 Task: Find a place to stay in Shahpur, India from 12th to 16th August for 8 guests, with a budget of ₹10,000 to ₹16,000, and amenities including WiFi, TV, Gym, and Breakfast.
Action: Mouse moved to (470, 93)
Screenshot: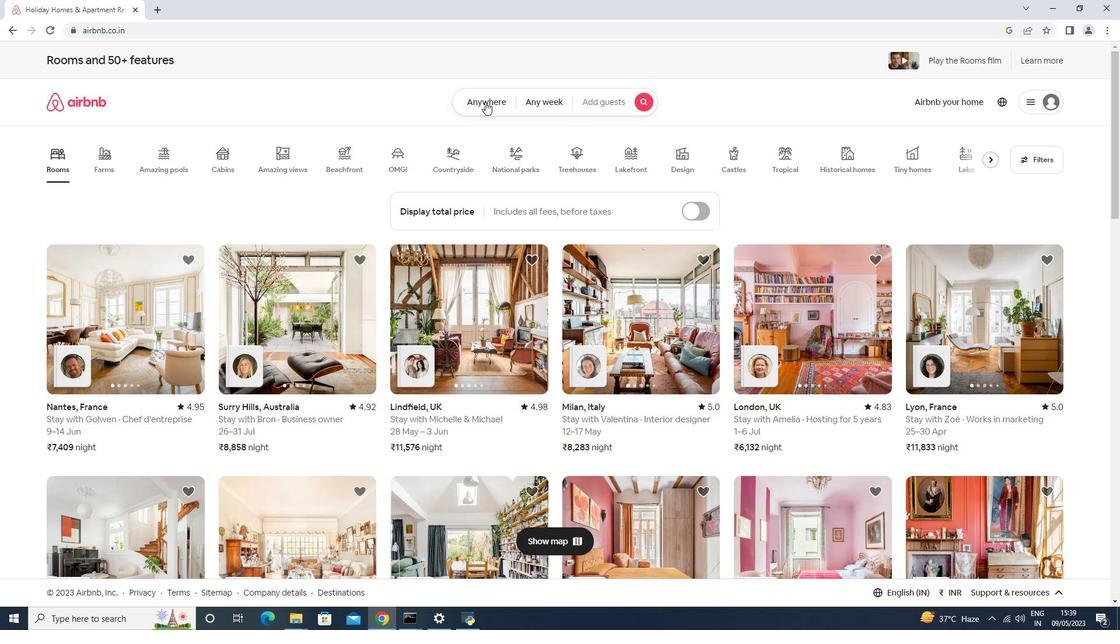 
Action: Mouse pressed left at (470, 93)
Screenshot: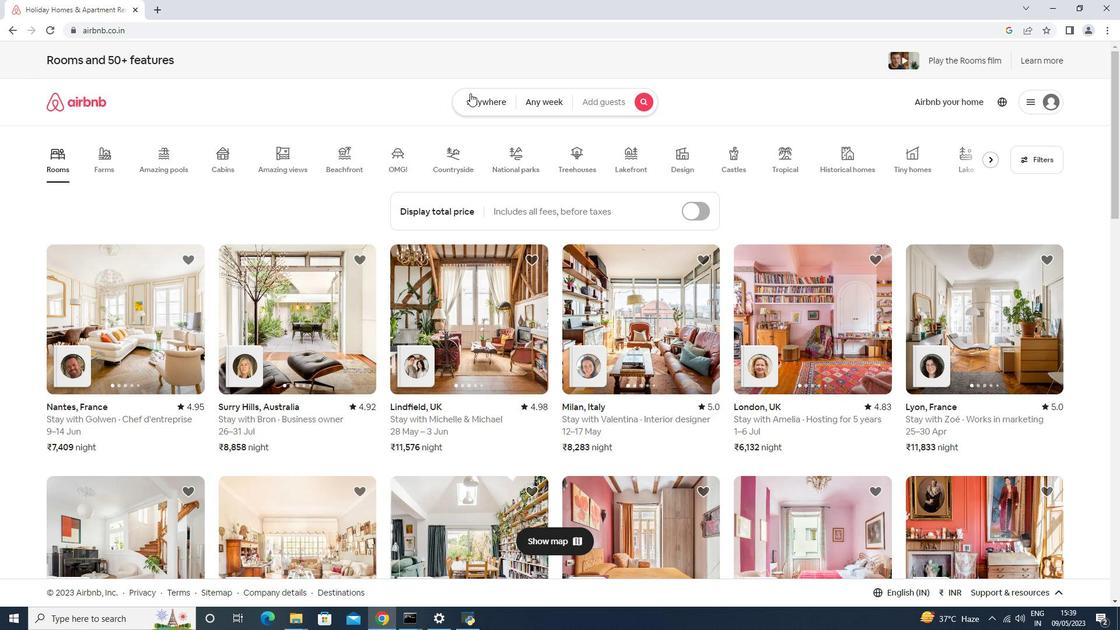
Action: Mouse moved to (454, 140)
Screenshot: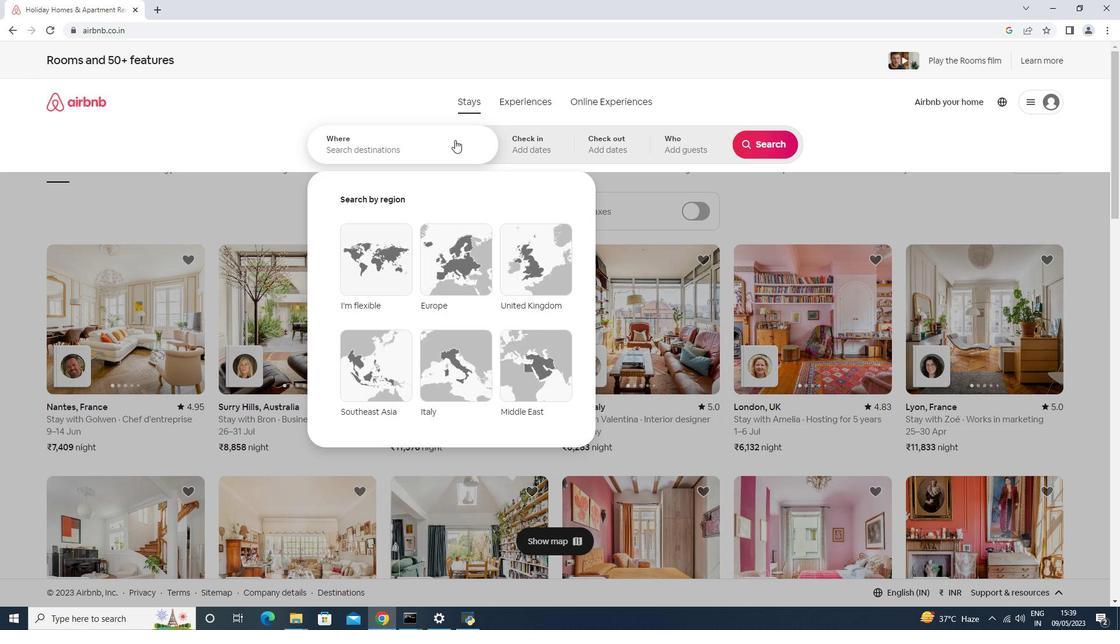 
Action: Mouse pressed left at (454, 140)
Screenshot: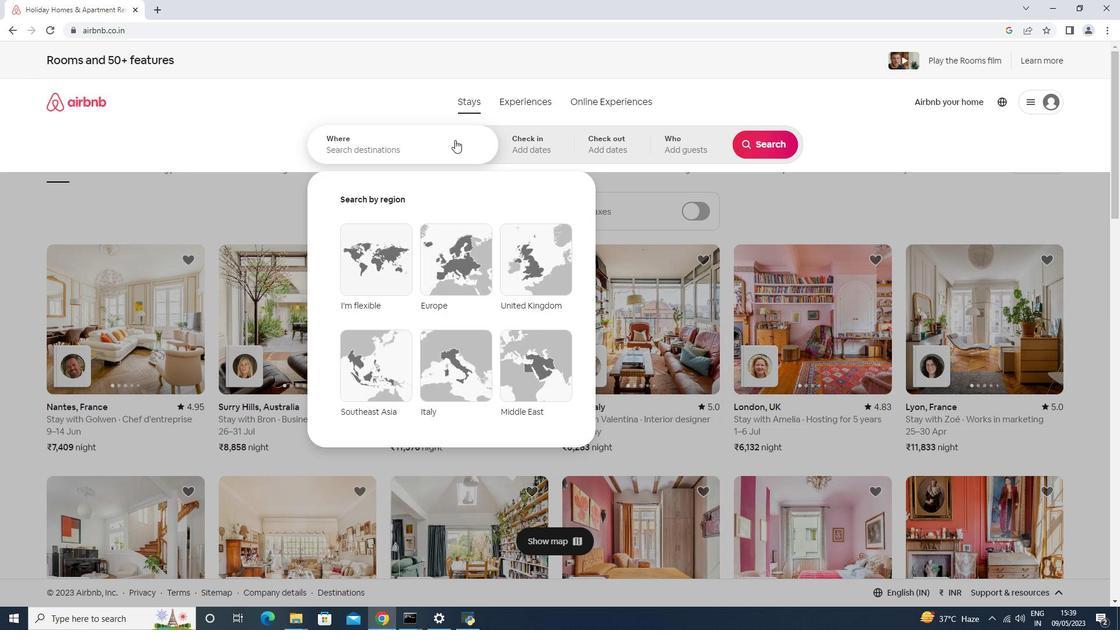 
Action: Mouse moved to (454, 140)
Screenshot: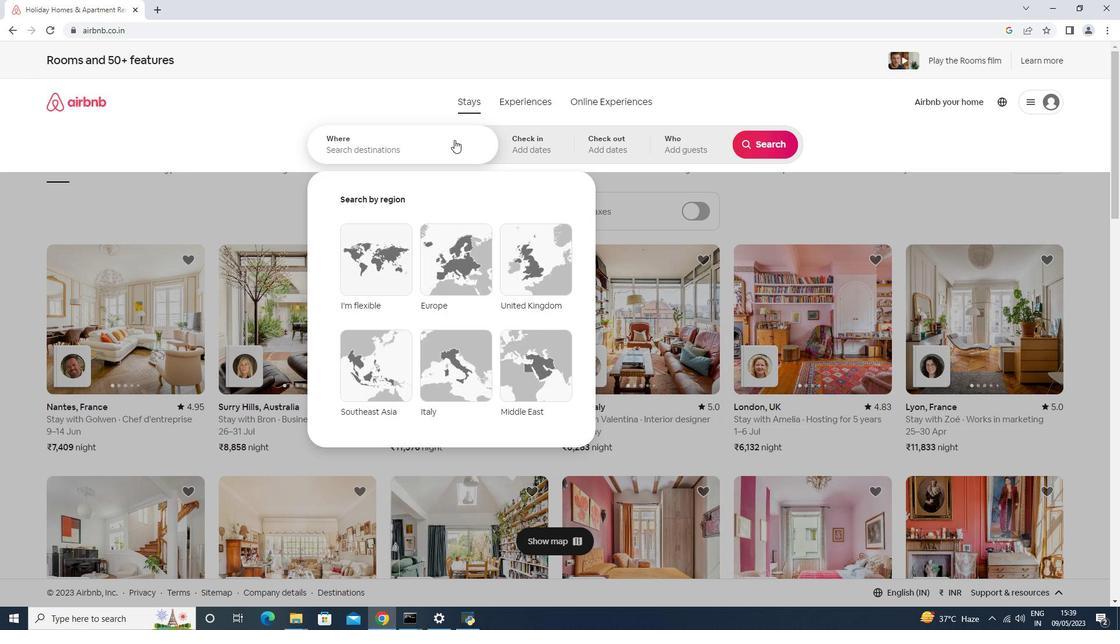 
Action: Key pressed <Key.shift>Shahpur,<Key.space><Key.shift>India<Key.enter>
Screenshot: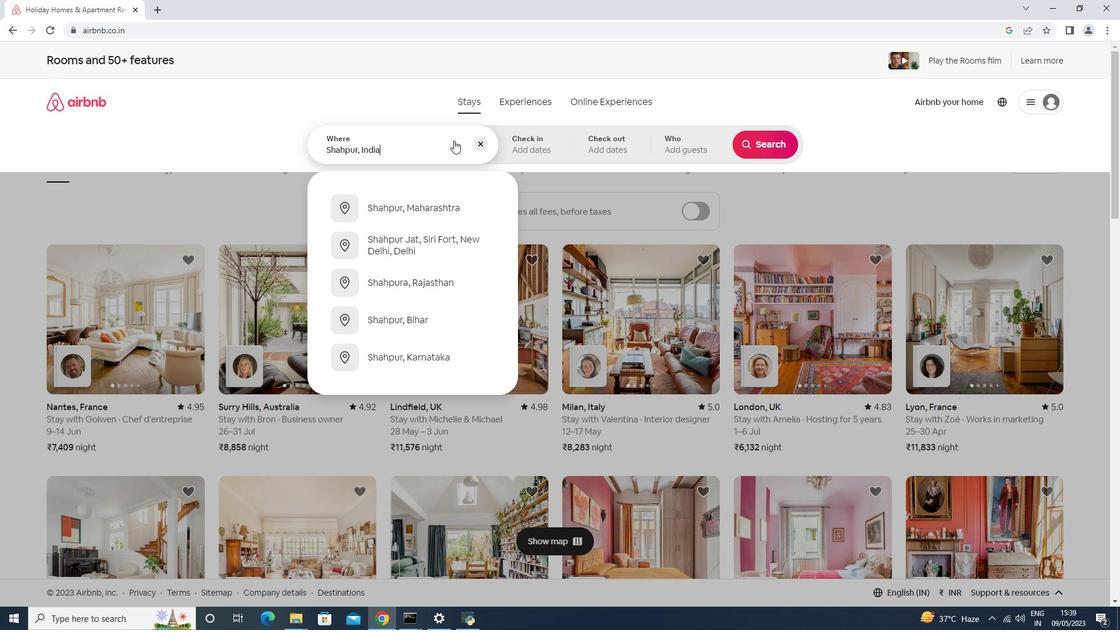
Action: Mouse moved to (770, 241)
Screenshot: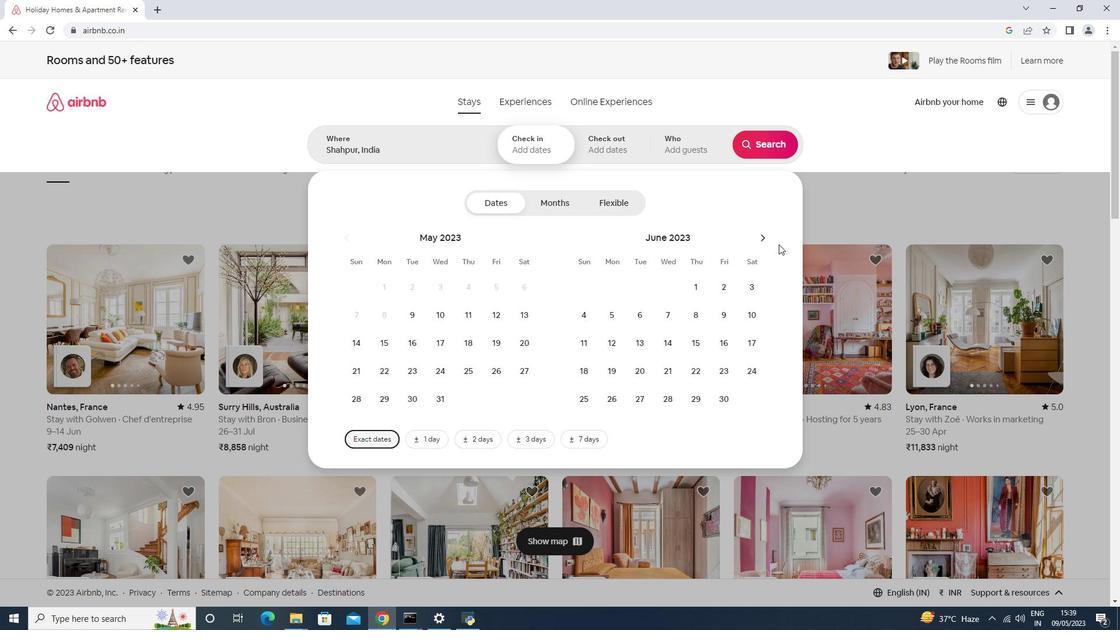 
Action: Mouse pressed left at (770, 241)
Screenshot: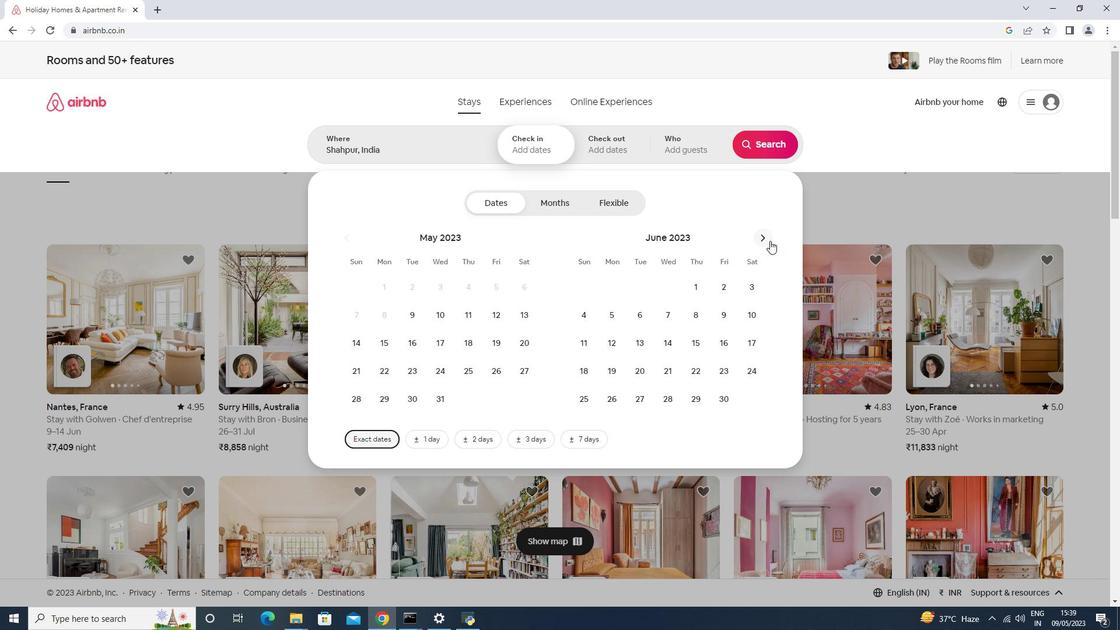 
Action: Mouse pressed left at (770, 241)
Screenshot: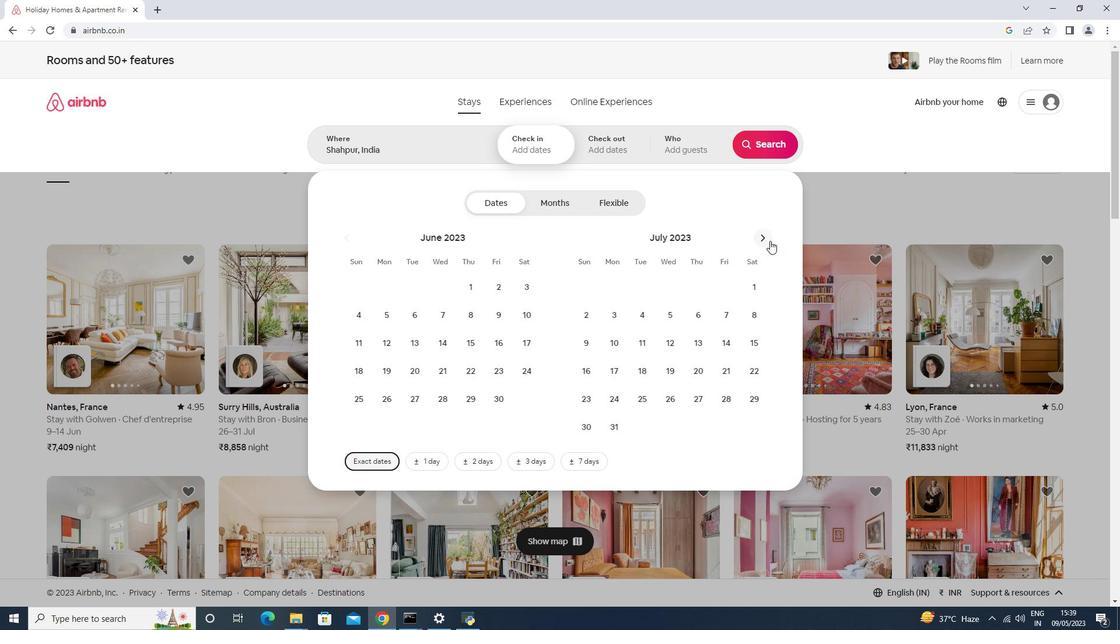 
Action: Mouse moved to (748, 312)
Screenshot: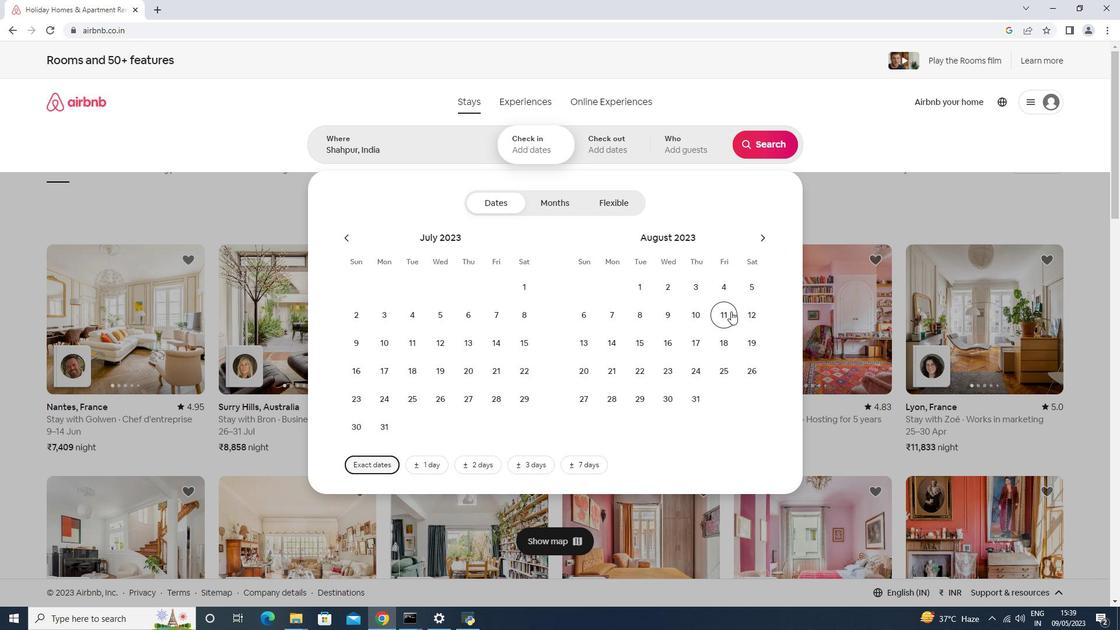 
Action: Mouse pressed left at (748, 312)
Screenshot: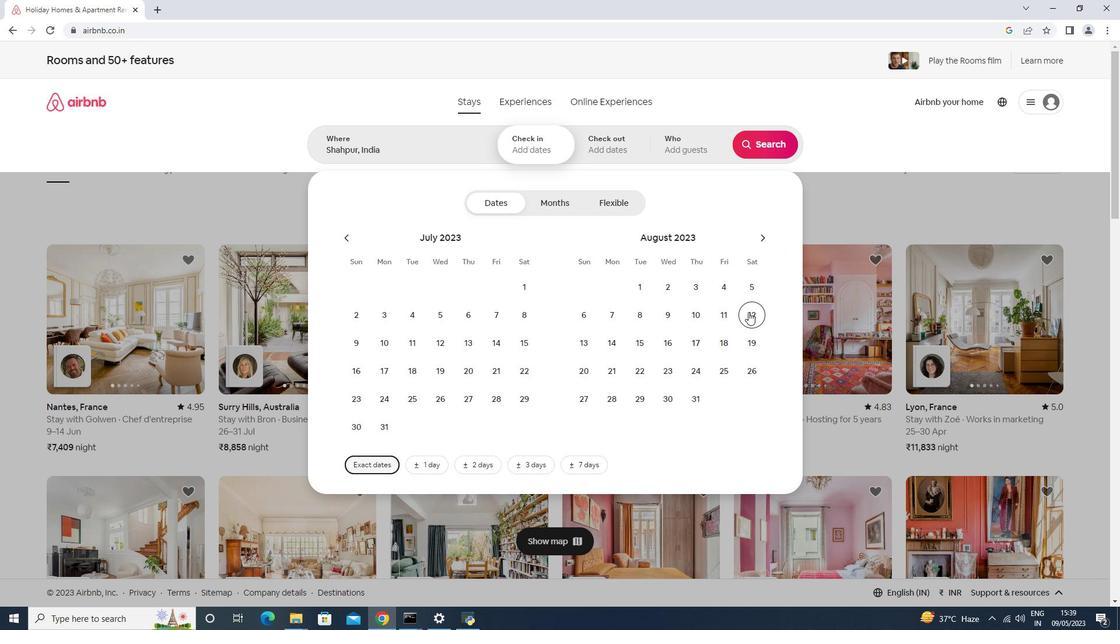 
Action: Mouse moved to (651, 354)
Screenshot: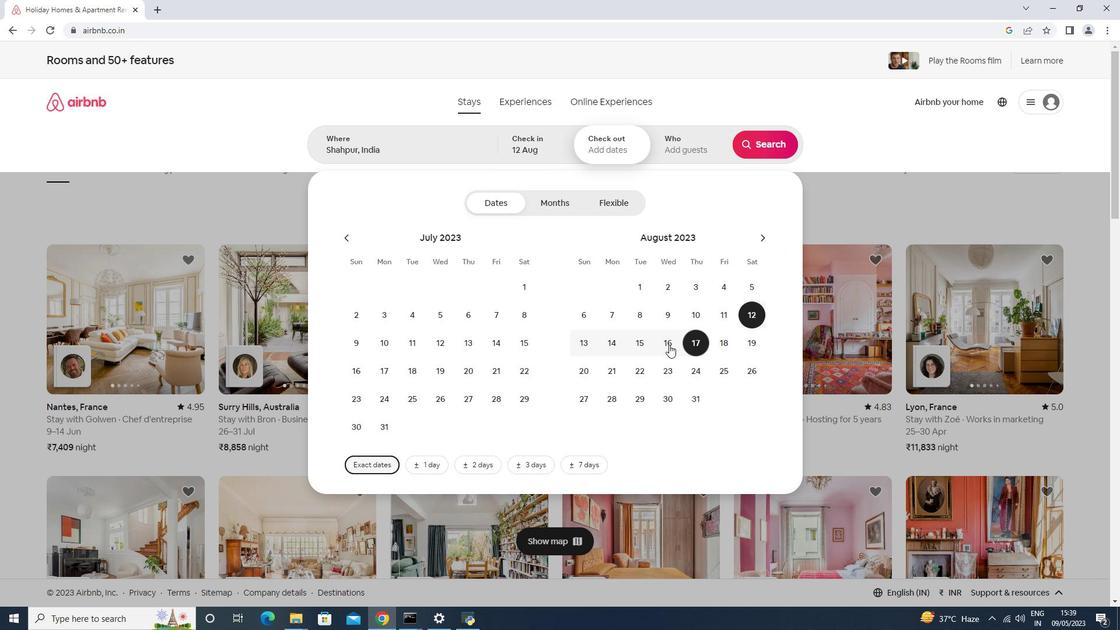 
Action: Mouse pressed left at (651, 354)
Screenshot: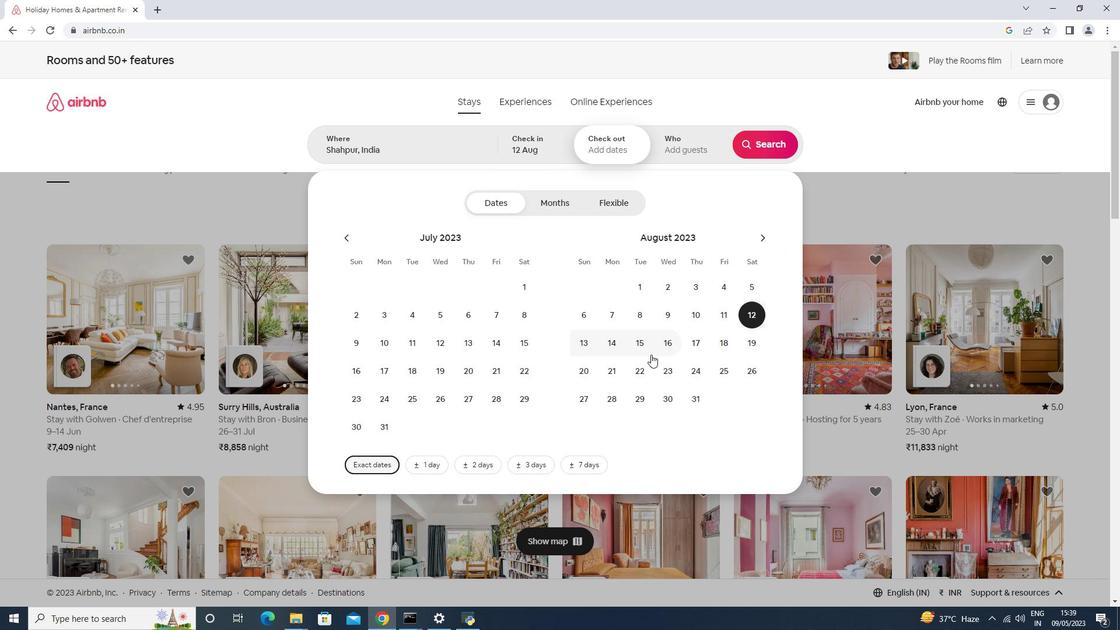 
Action: Mouse moved to (667, 349)
Screenshot: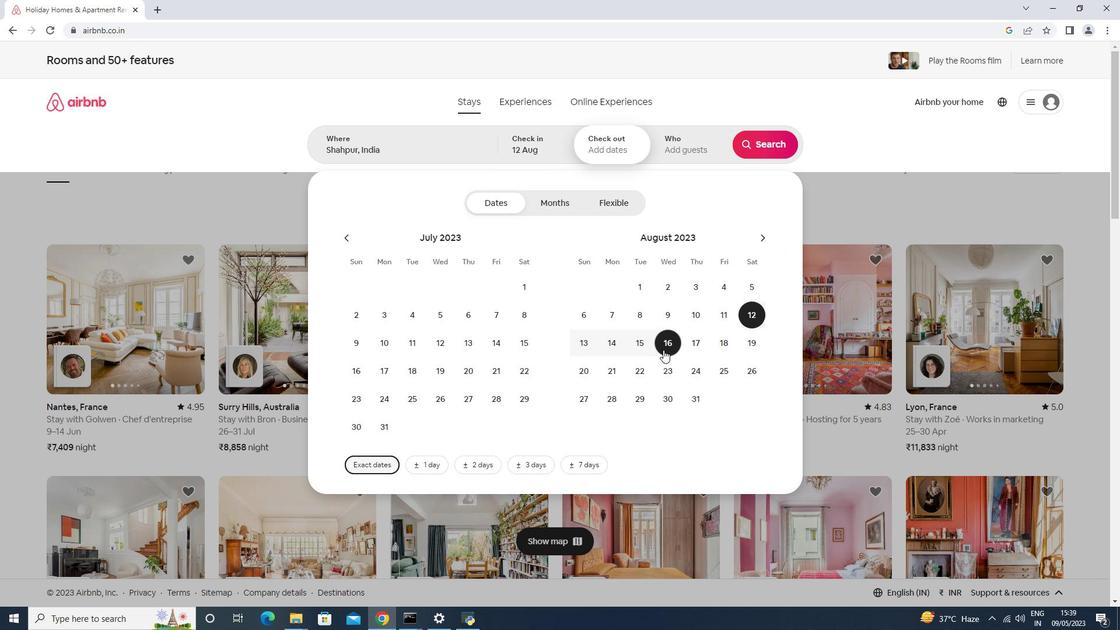 
Action: Mouse pressed left at (667, 349)
Screenshot: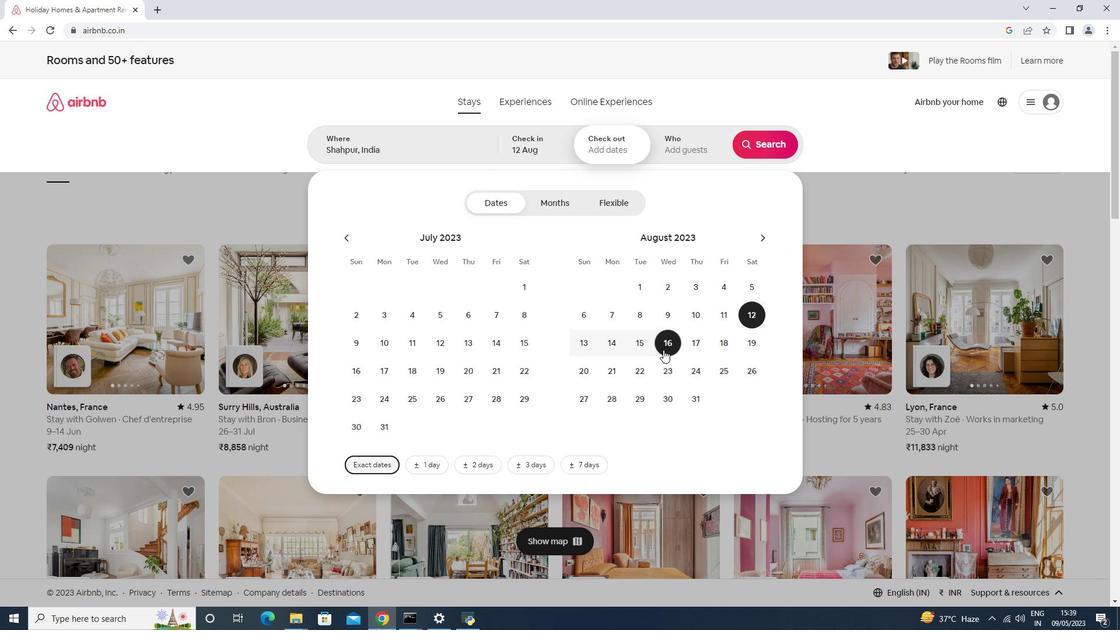
Action: Mouse moved to (688, 154)
Screenshot: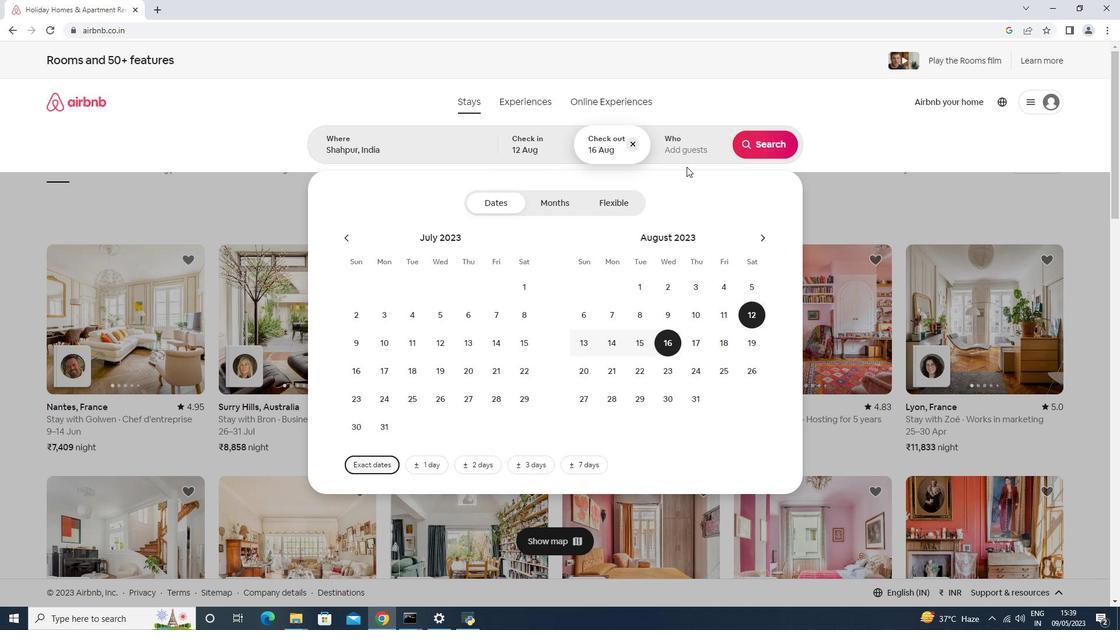 
Action: Mouse pressed left at (687, 156)
Screenshot: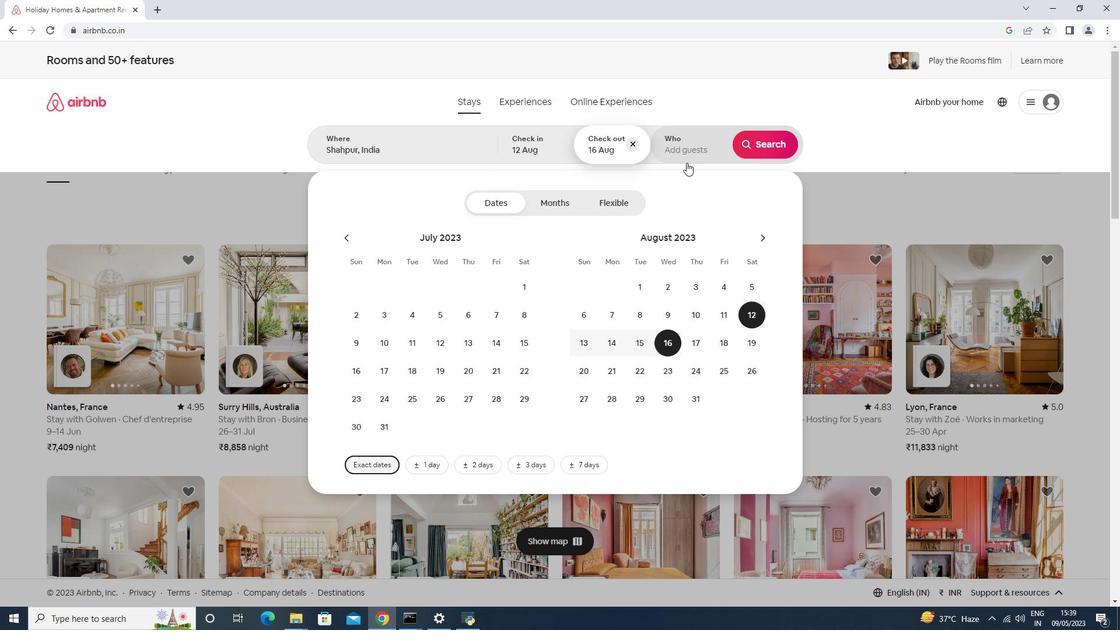 
Action: Mouse moved to (760, 207)
Screenshot: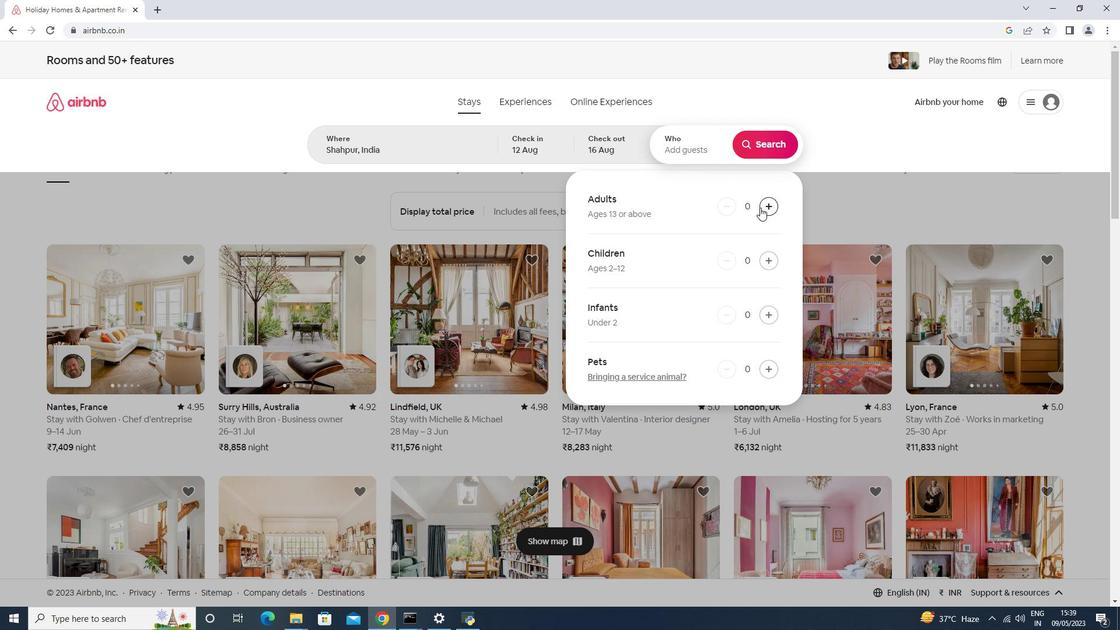 
Action: Mouse pressed left at (760, 207)
Screenshot: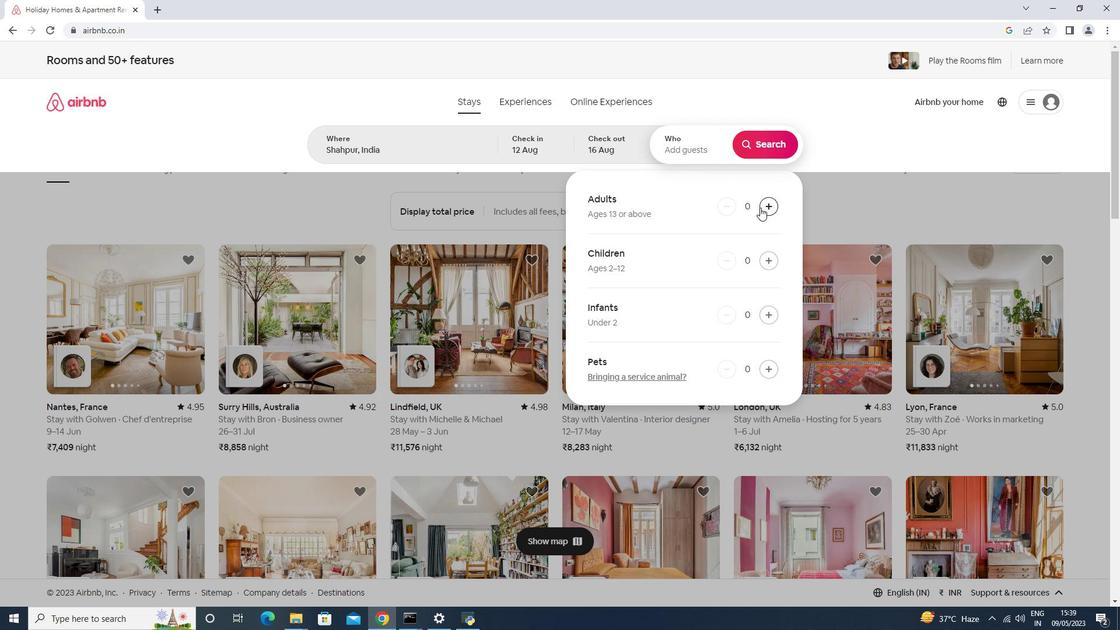 
Action: Mouse pressed left at (760, 207)
Screenshot: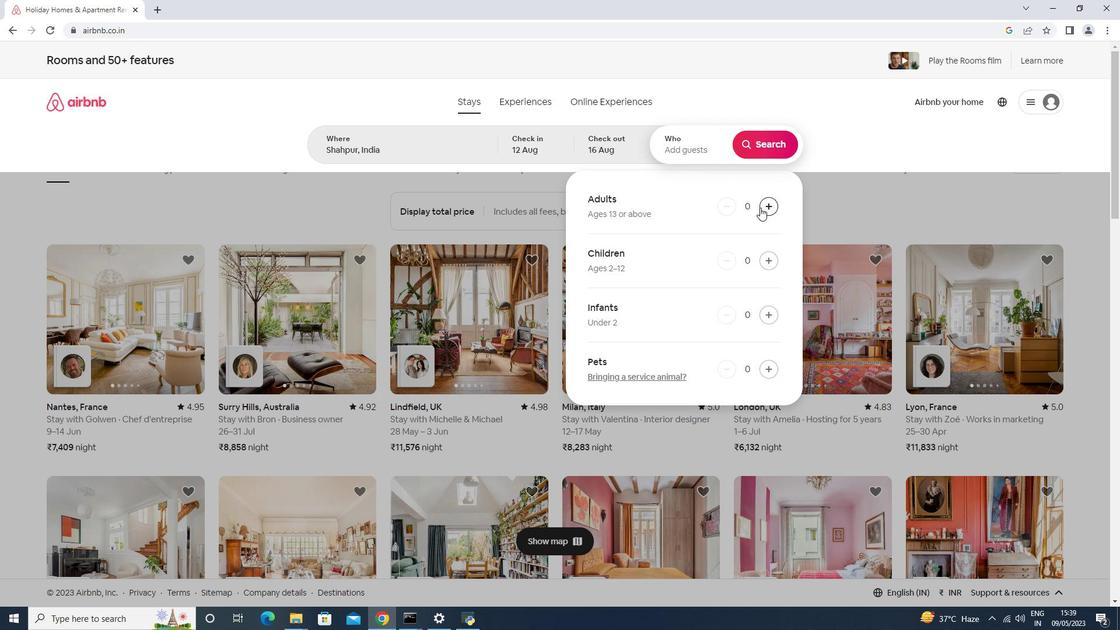 
Action: Mouse pressed left at (760, 207)
Screenshot: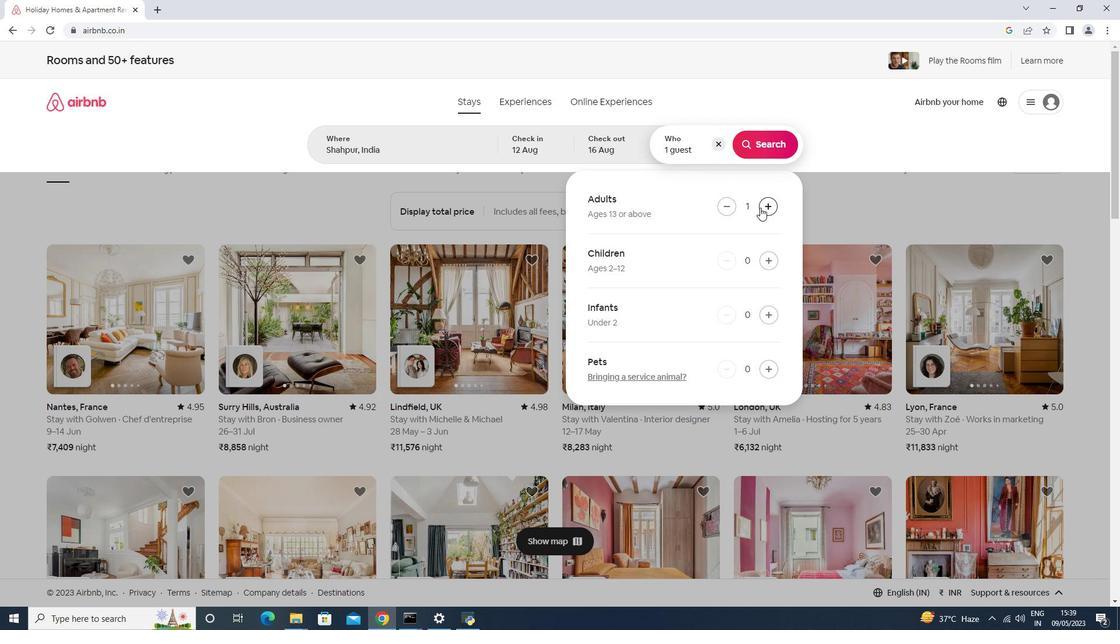 
Action: Mouse pressed left at (760, 207)
Screenshot: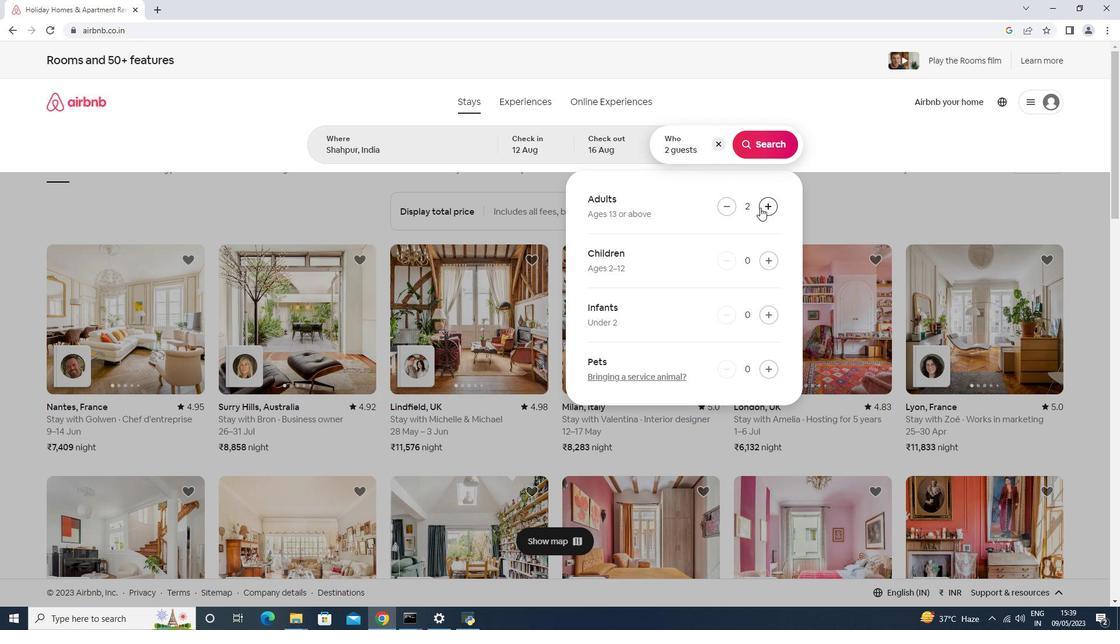 
Action: Mouse pressed left at (760, 207)
Screenshot: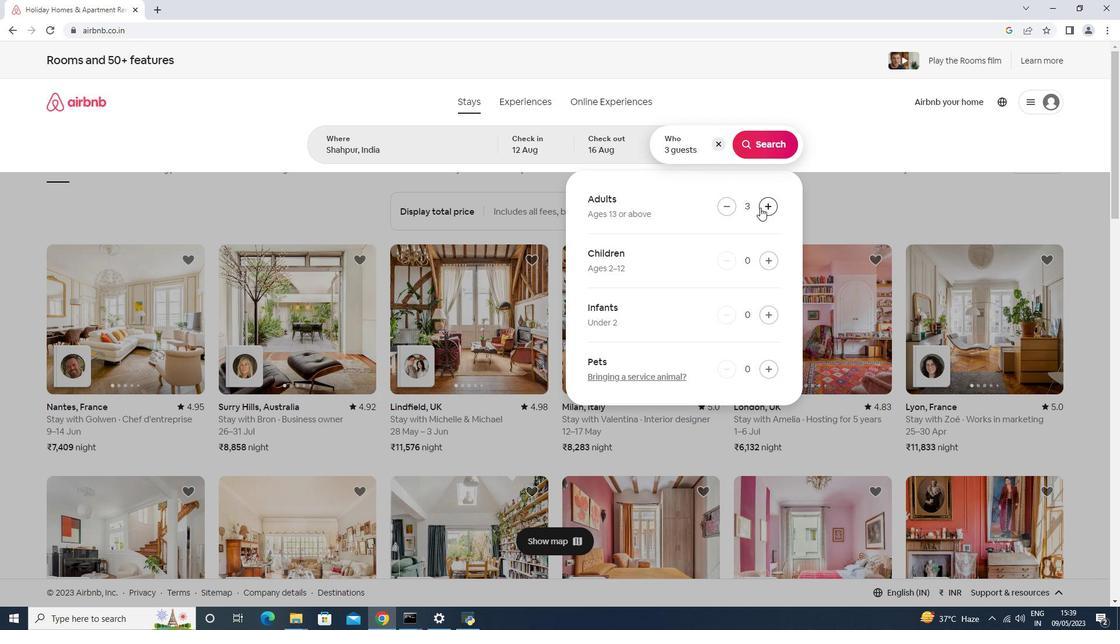 
Action: Mouse pressed left at (760, 207)
Screenshot: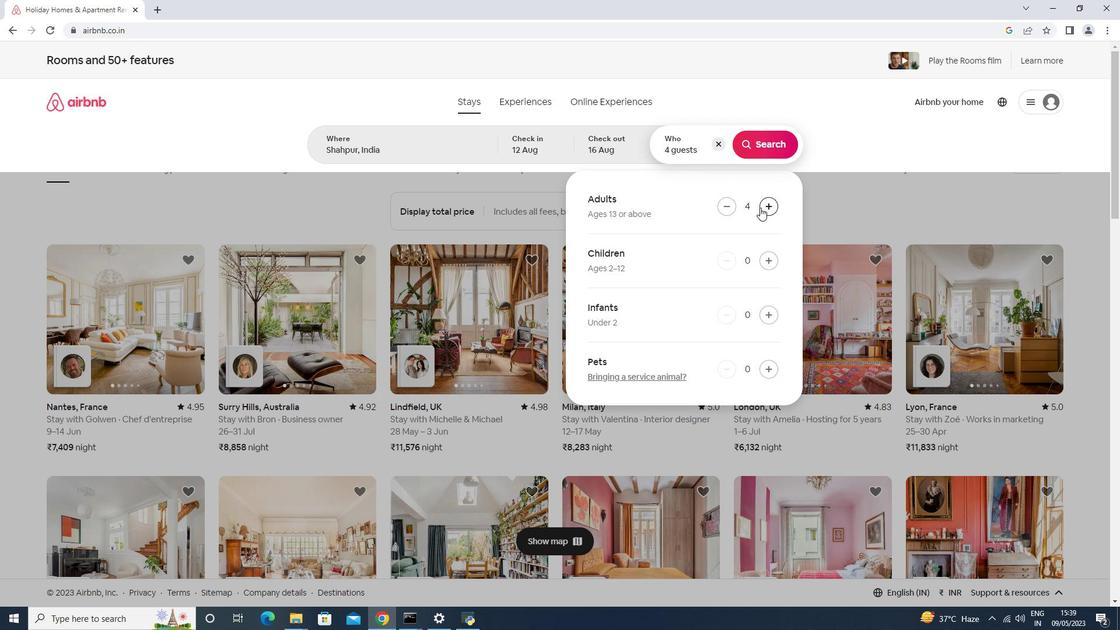 
Action: Mouse pressed left at (760, 207)
Screenshot: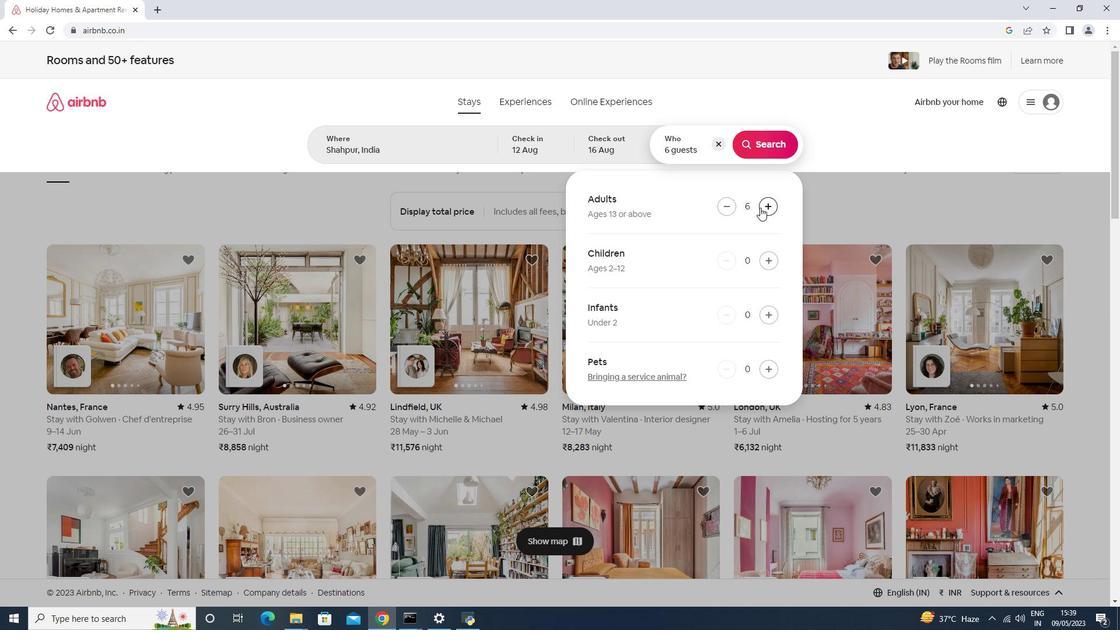 
Action: Mouse pressed left at (760, 207)
Screenshot: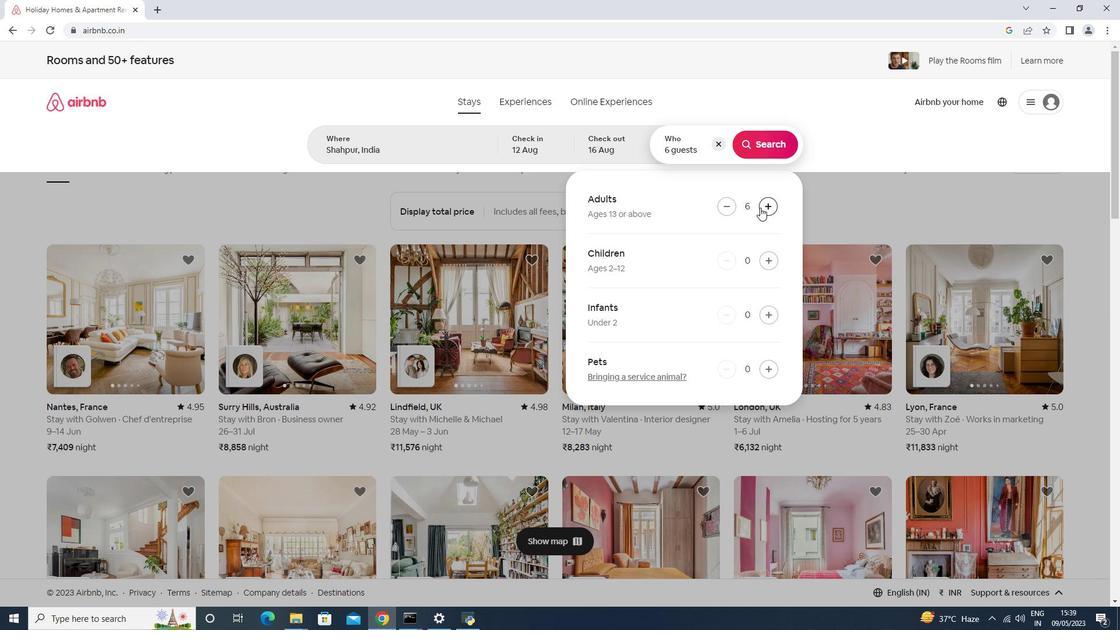 
Action: Mouse moved to (760, 134)
Screenshot: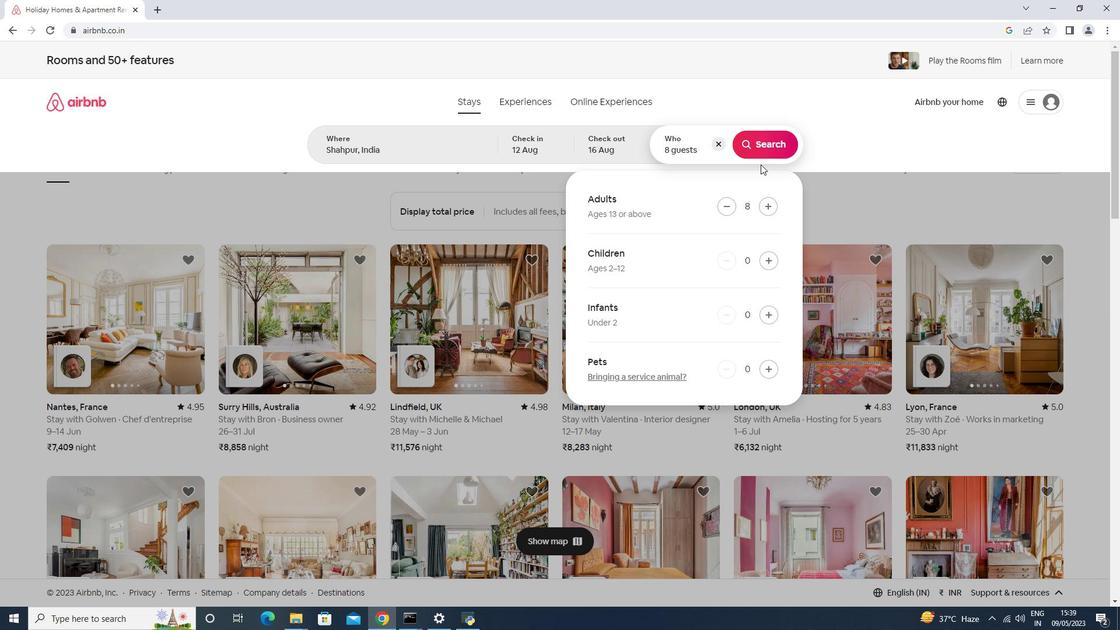 
Action: Mouse pressed left at (760, 134)
Screenshot: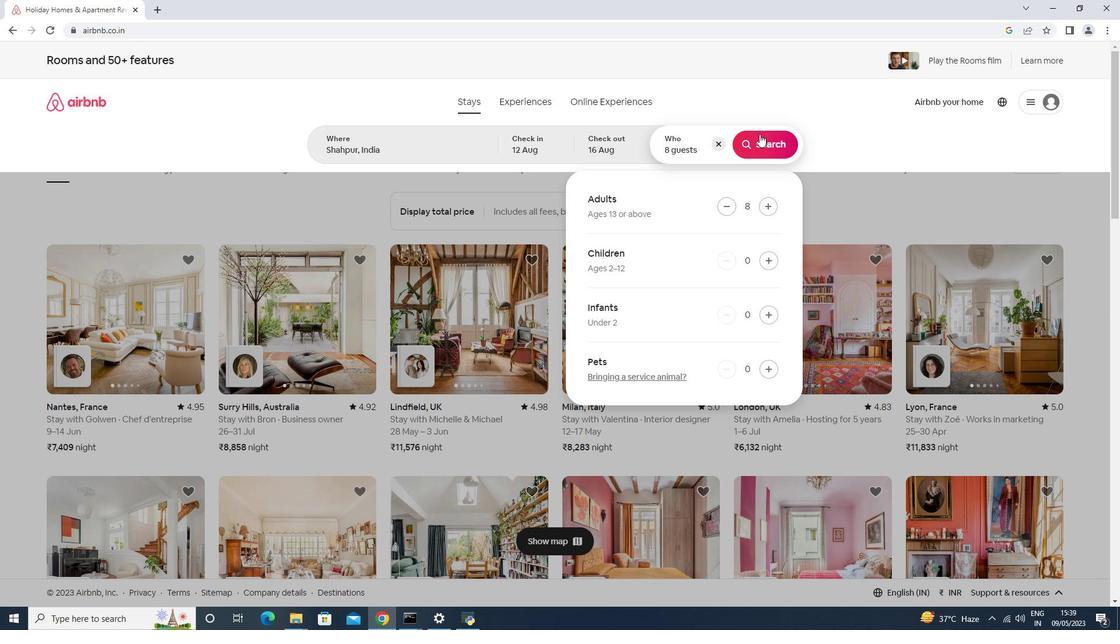 
Action: Mouse moved to (1063, 102)
Screenshot: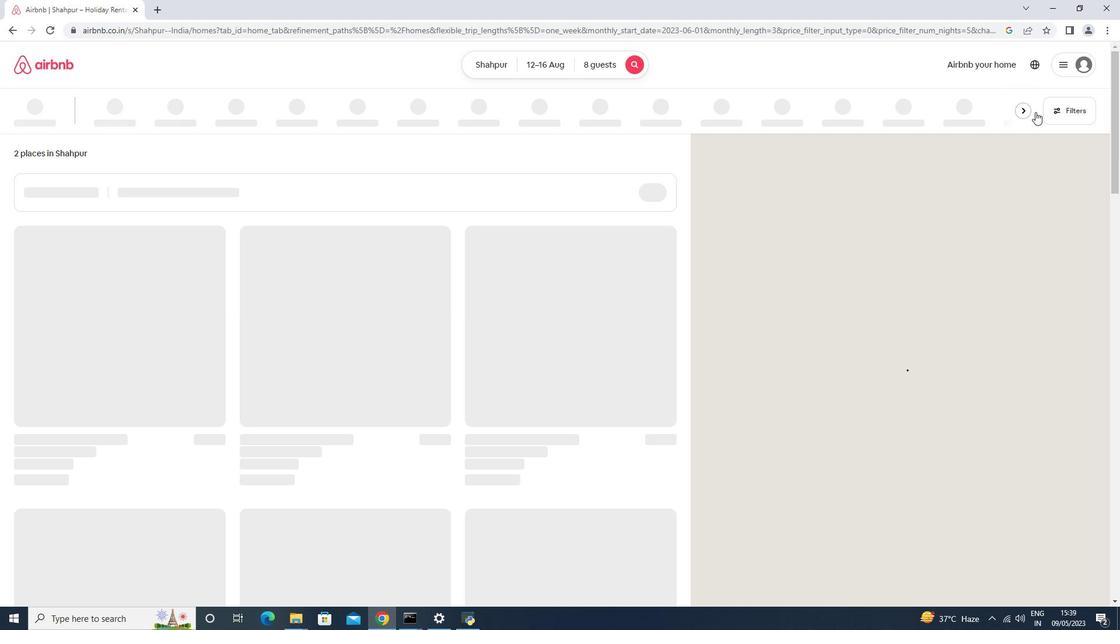 
Action: Mouse pressed left at (1063, 102)
Screenshot: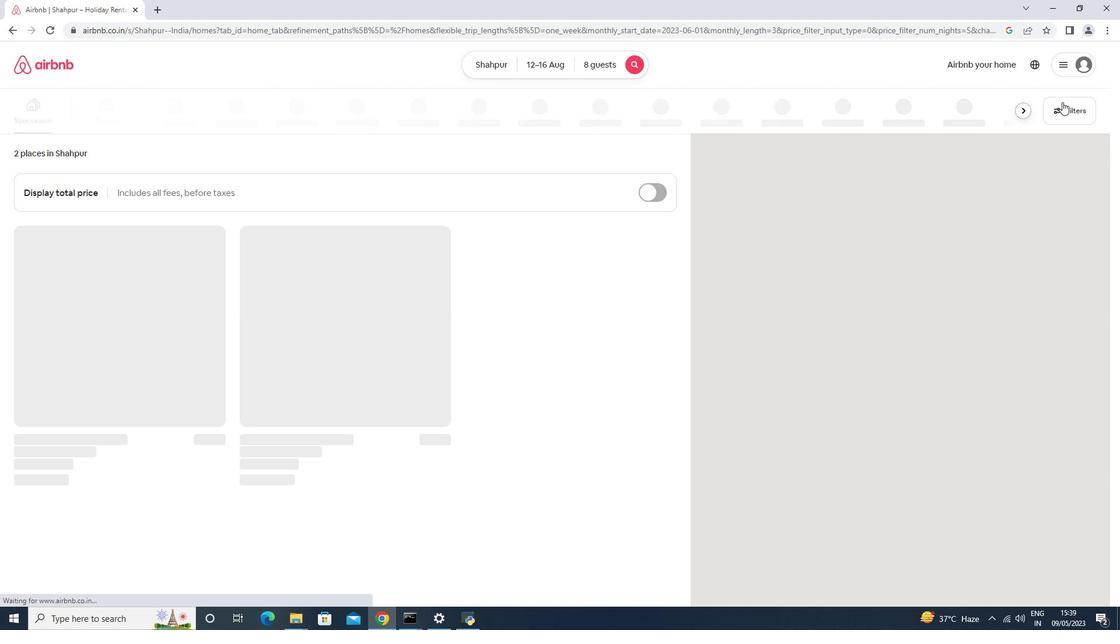 
Action: Mouse moved to (455, 394)
Screenshot: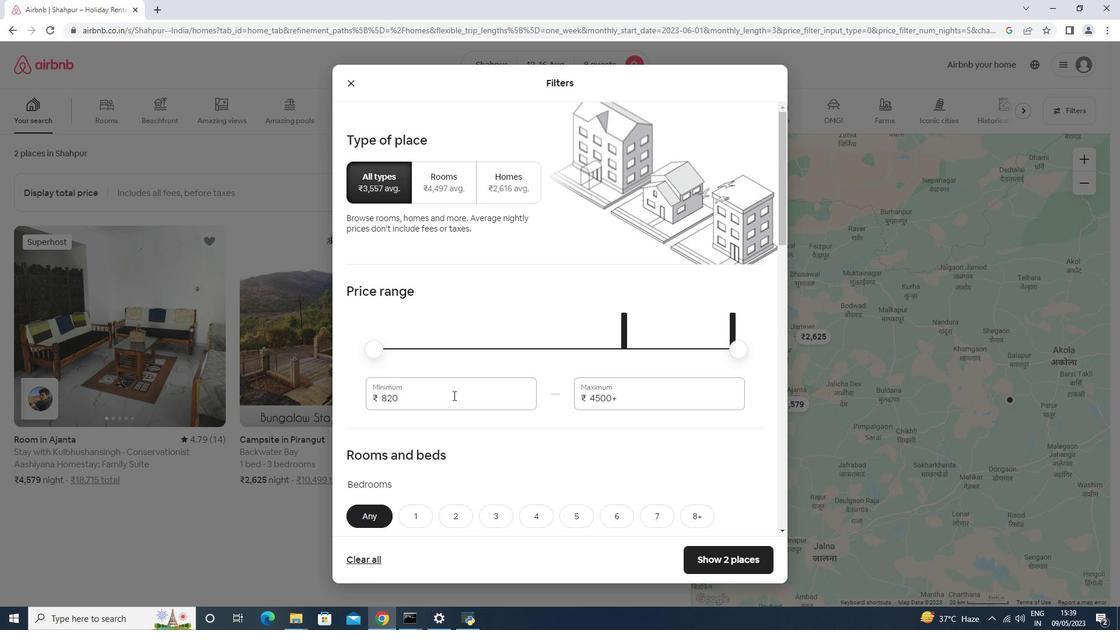 
Action: Mouse pressed left at (454, 395)
Screenshot: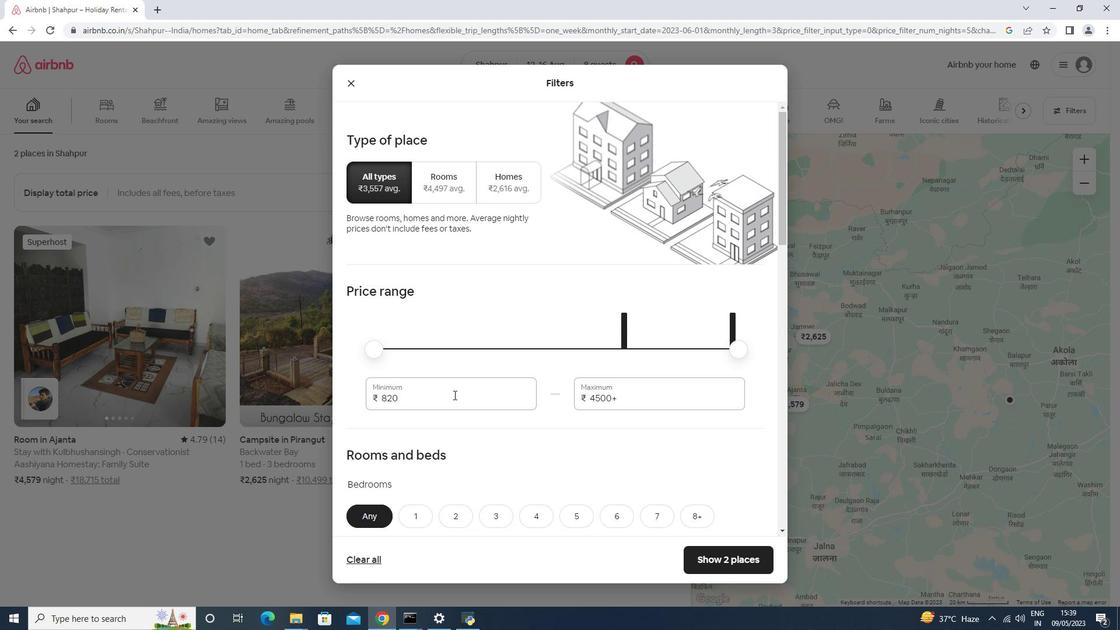 
Action: Mouse moved to (455, 388)
Screenshot: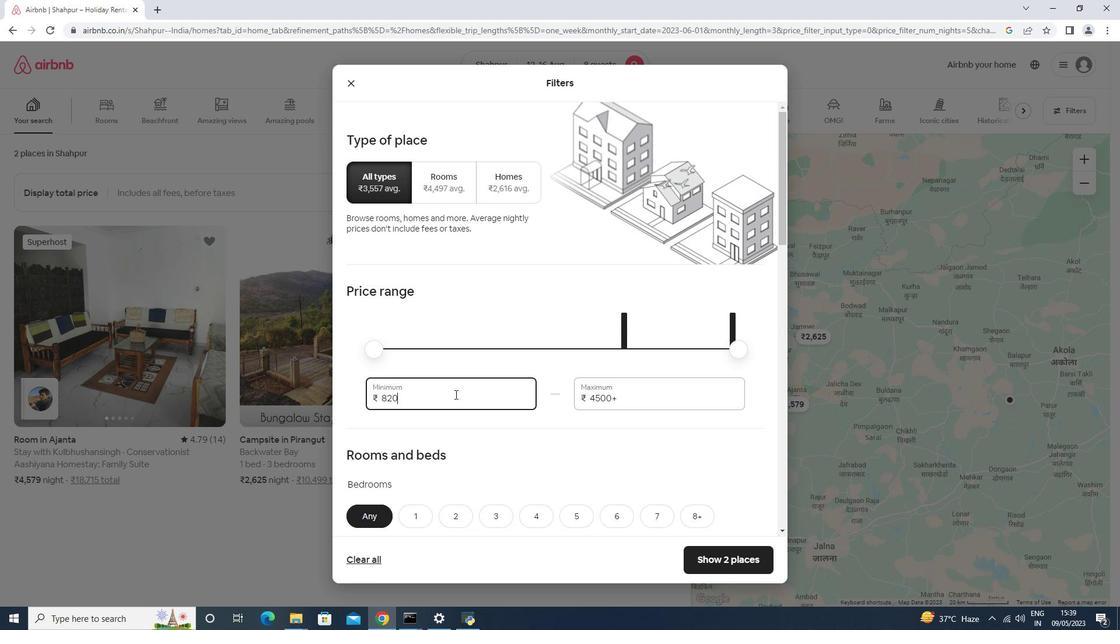 
Action: Key pressed <Key.backspace><Key.backspace><Key.backspace>10000<Key.tab>16000
Screenshot: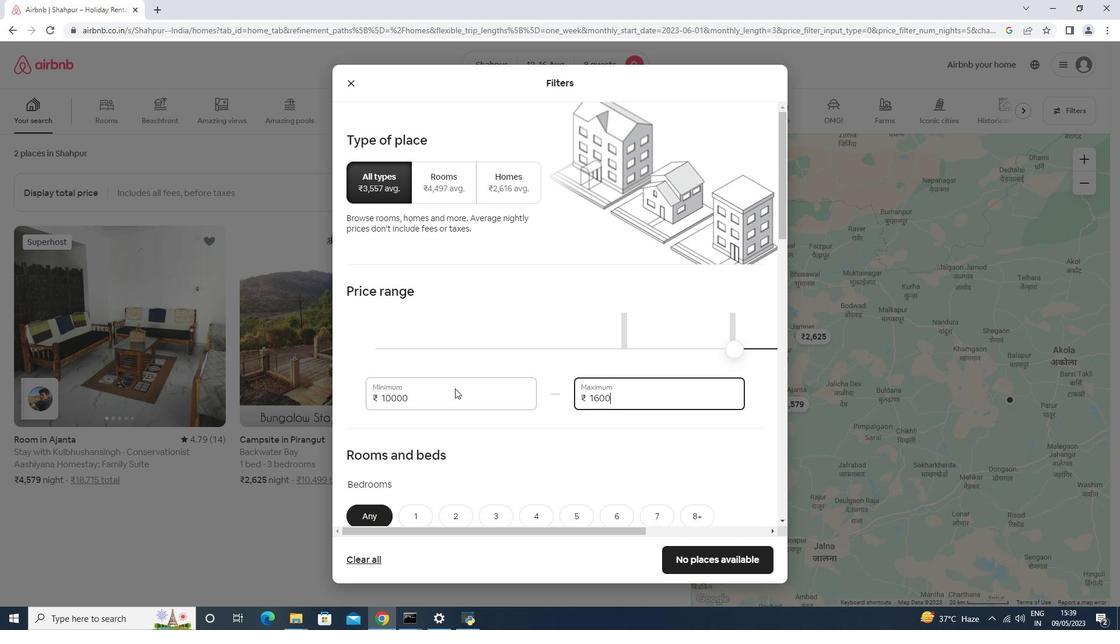 
Action: Mouse moved to (446, 394)
Screenshot: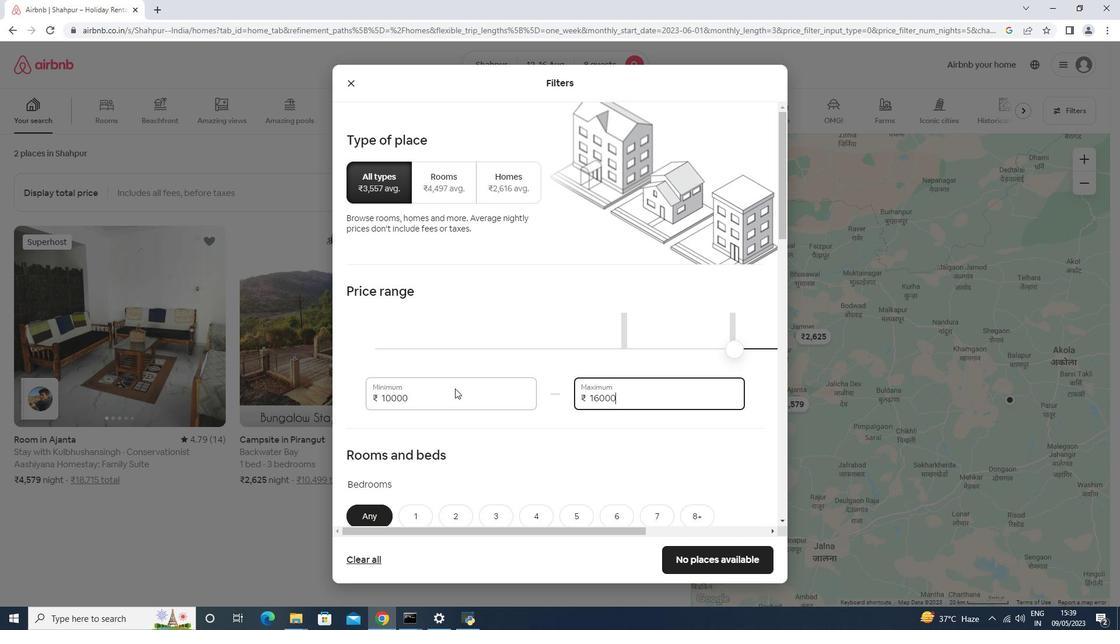 
Action: Mouse scrolled (446, 393) with delta (0, 0)
Screenshot: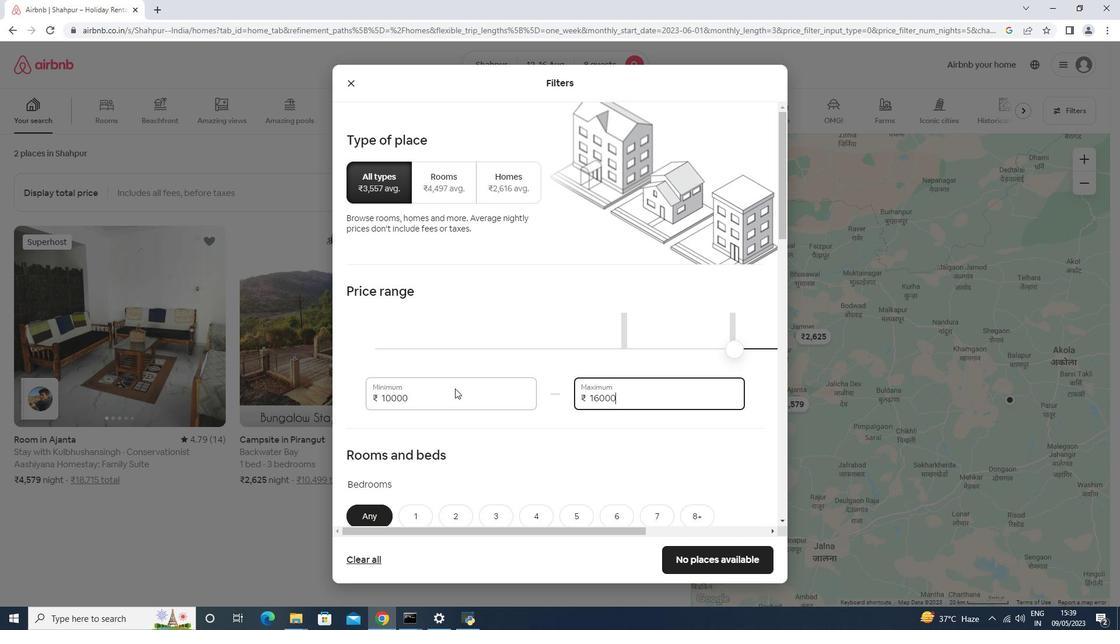 
Action: Mouse scrolled (446, 393) with delta (0, 0)
Screenshot: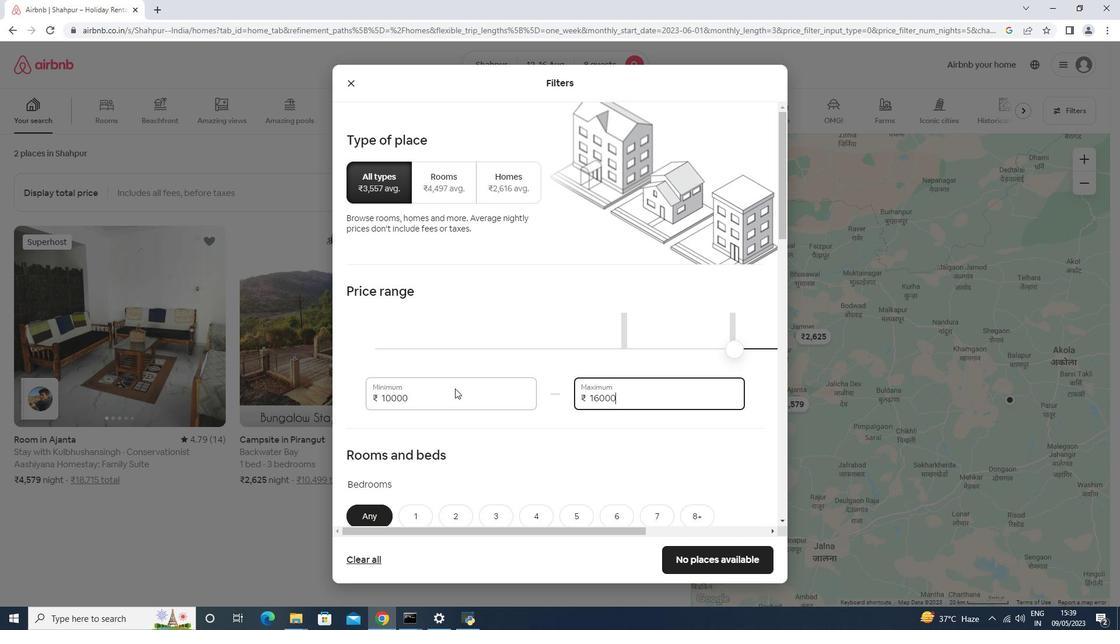 
Action: Mouse moved to (445, 394)
Screenshot: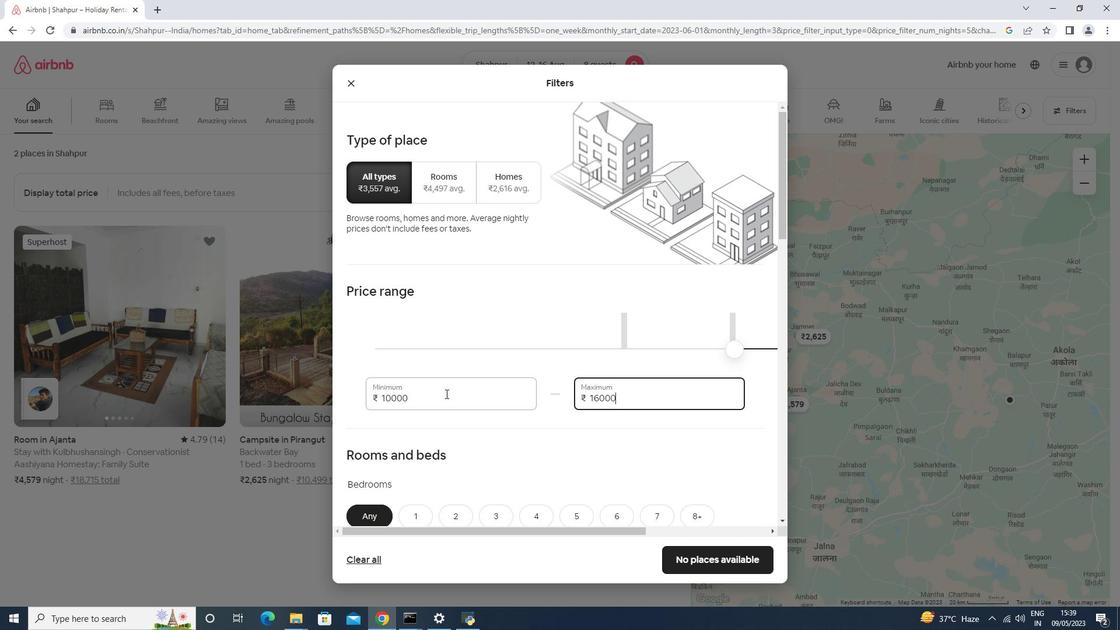 
Action: Mouse scrolled (446, 394) with delta (0, 0)
Screenshot: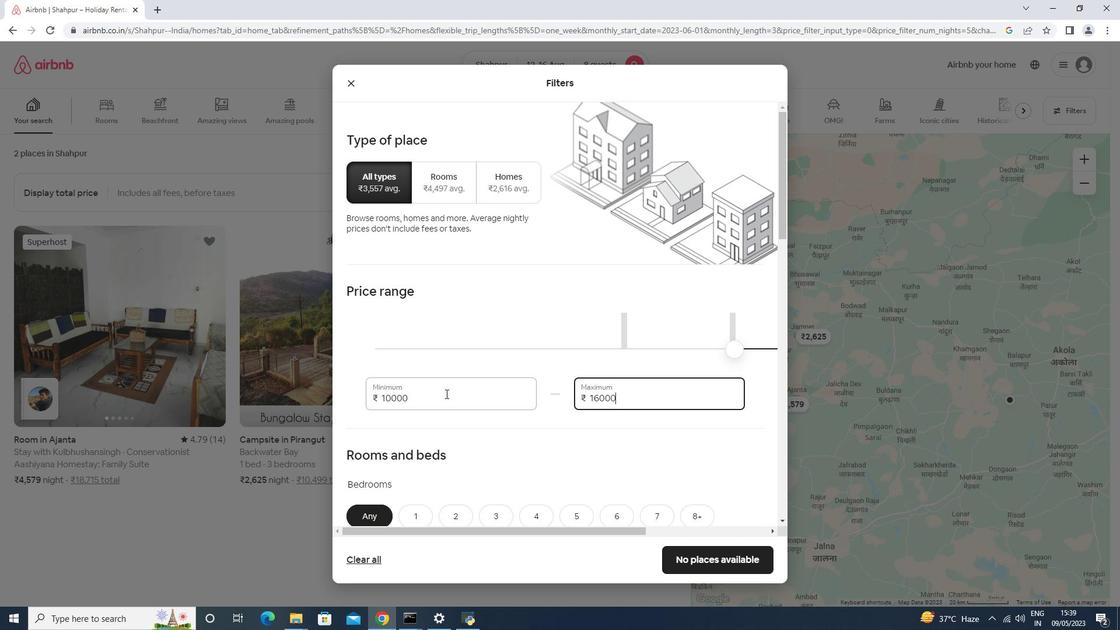 
Action: Mouse scrolled (445, 394) with delta (0, 0)
Screenshot: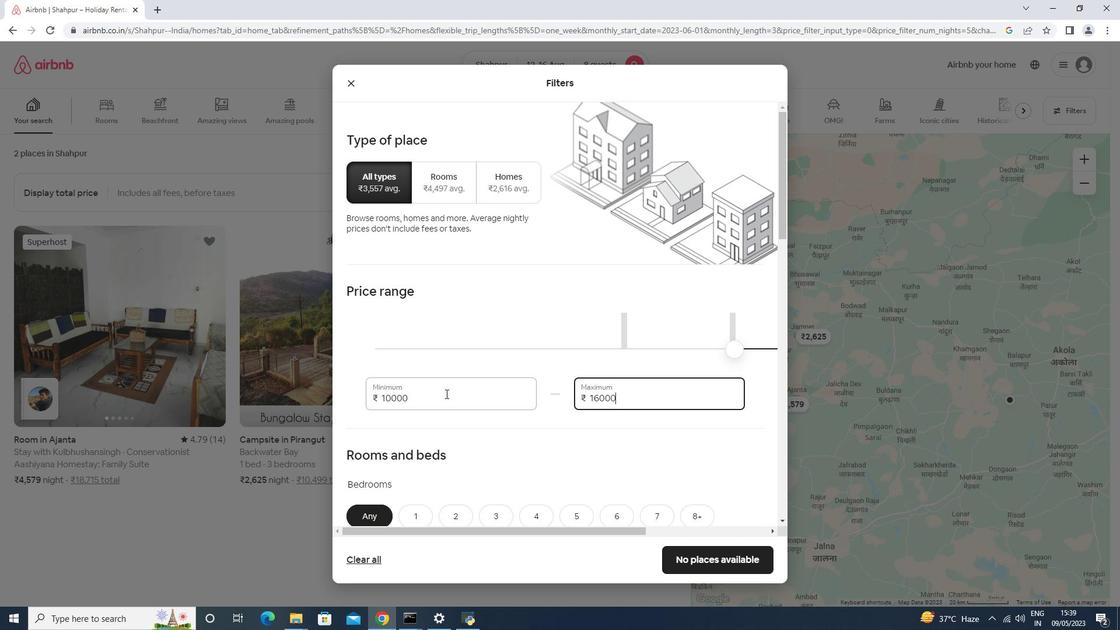 
Action: Mouse moved to (697, 352)
Screenshot: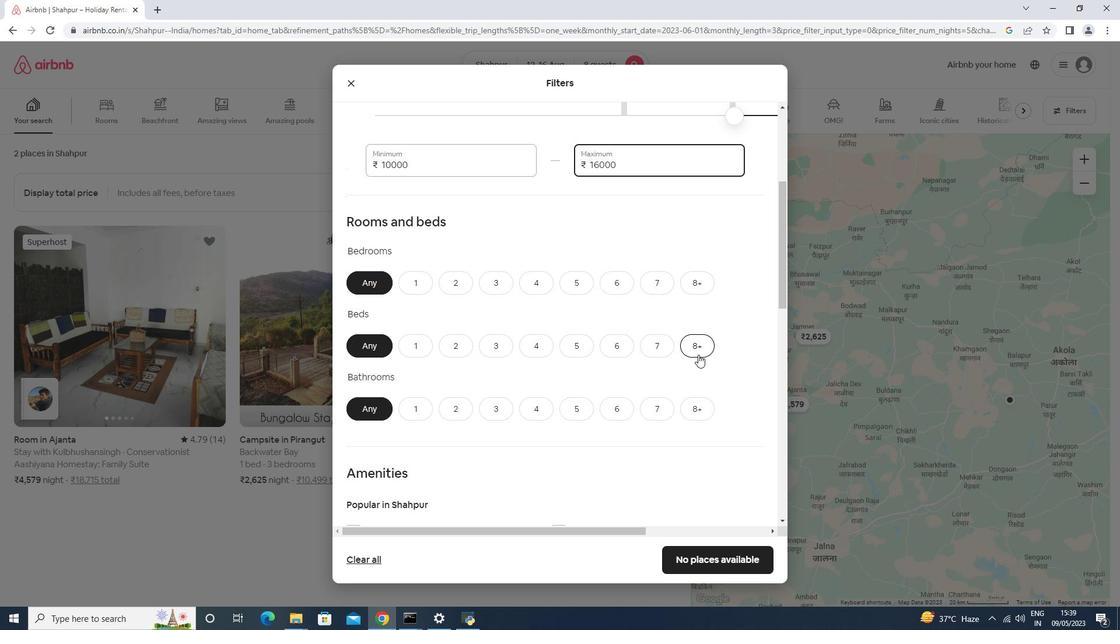 
Action: Mouse pressed left at (697, 352)
Screenshot: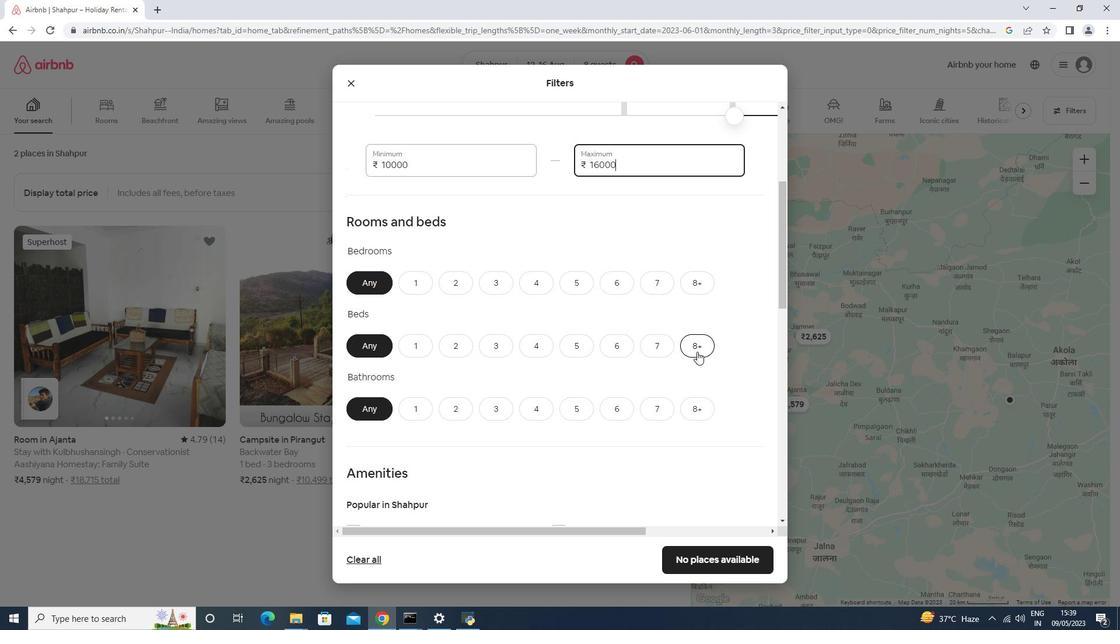 
Action: Mouse moved to (697, 417)
Screenshot: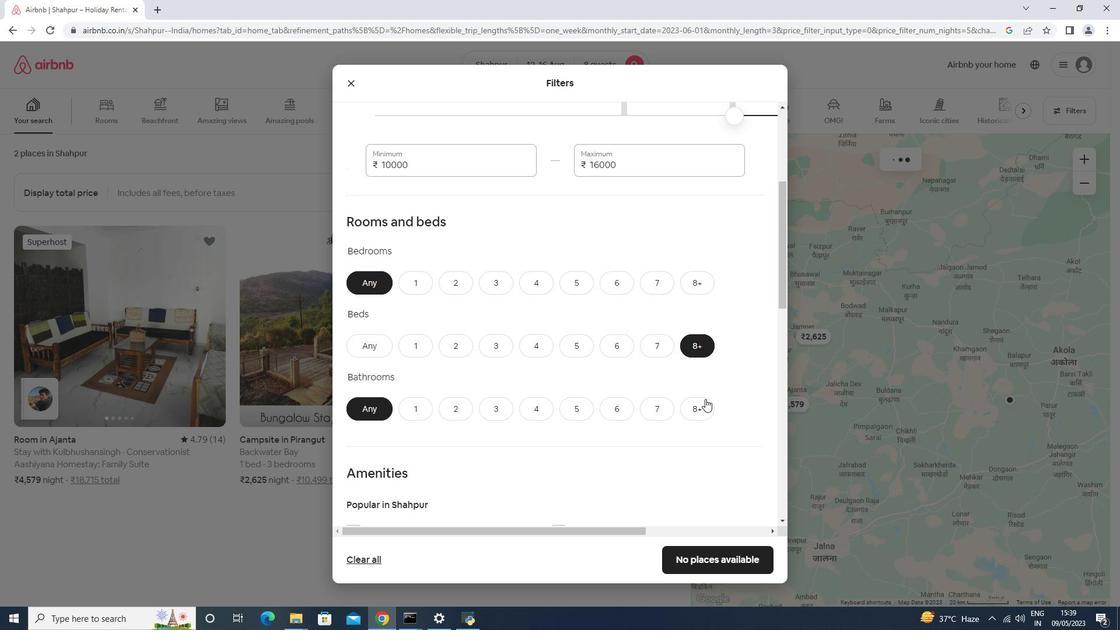 
Action: Mouse pressed left at (697, 417)
Screenshot: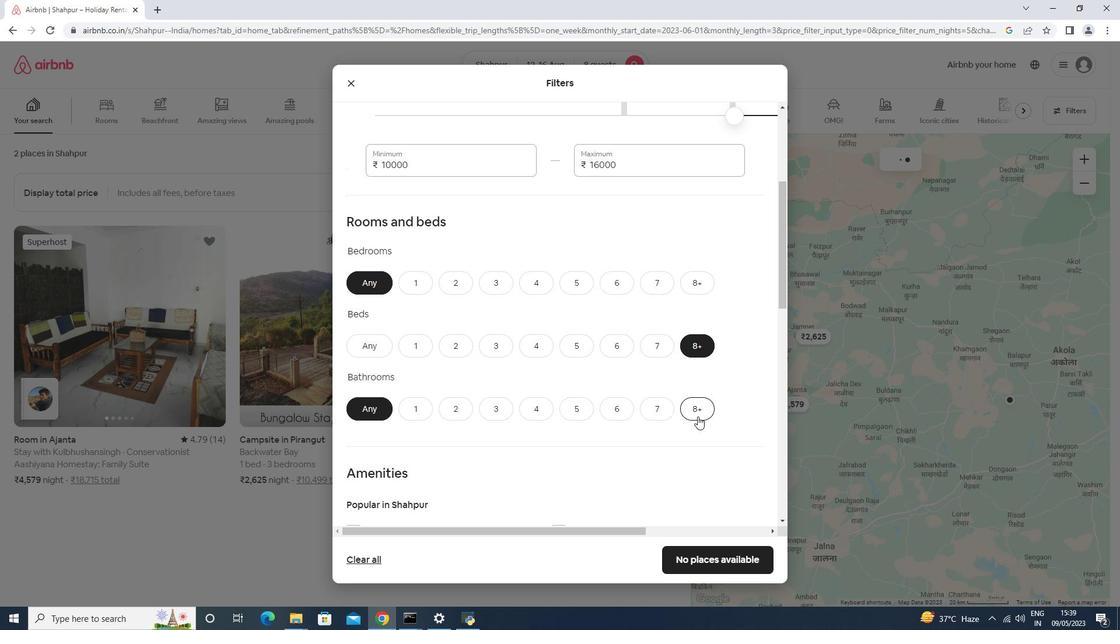 
Action: Mouse moved to (695, 280)
Screenshot: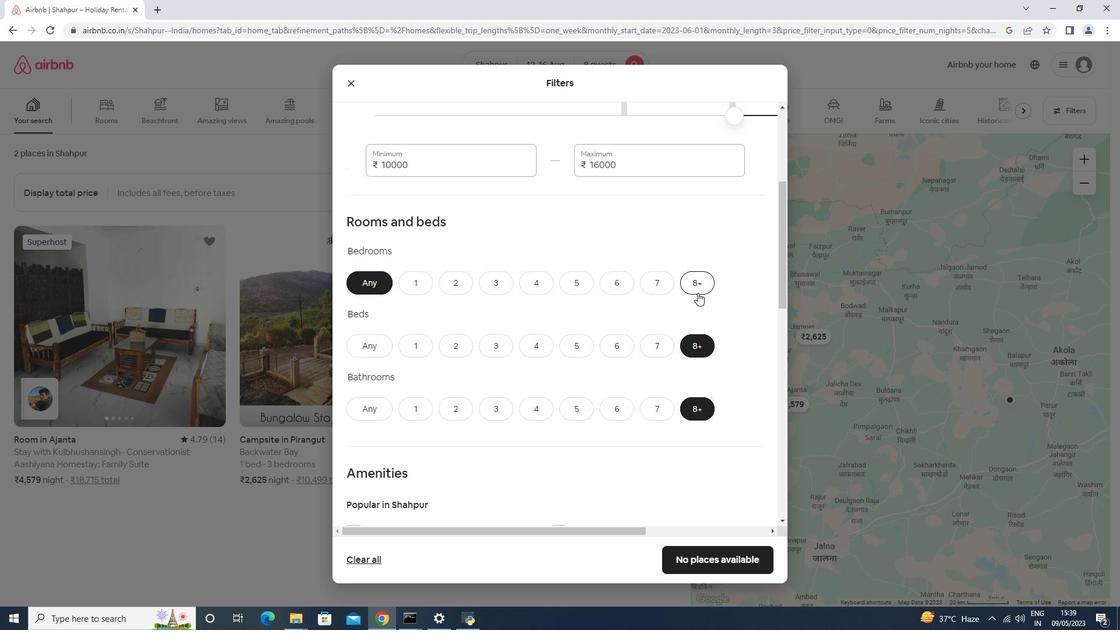 
Action: Mouse pressed left at (695, 280)
Screenshot: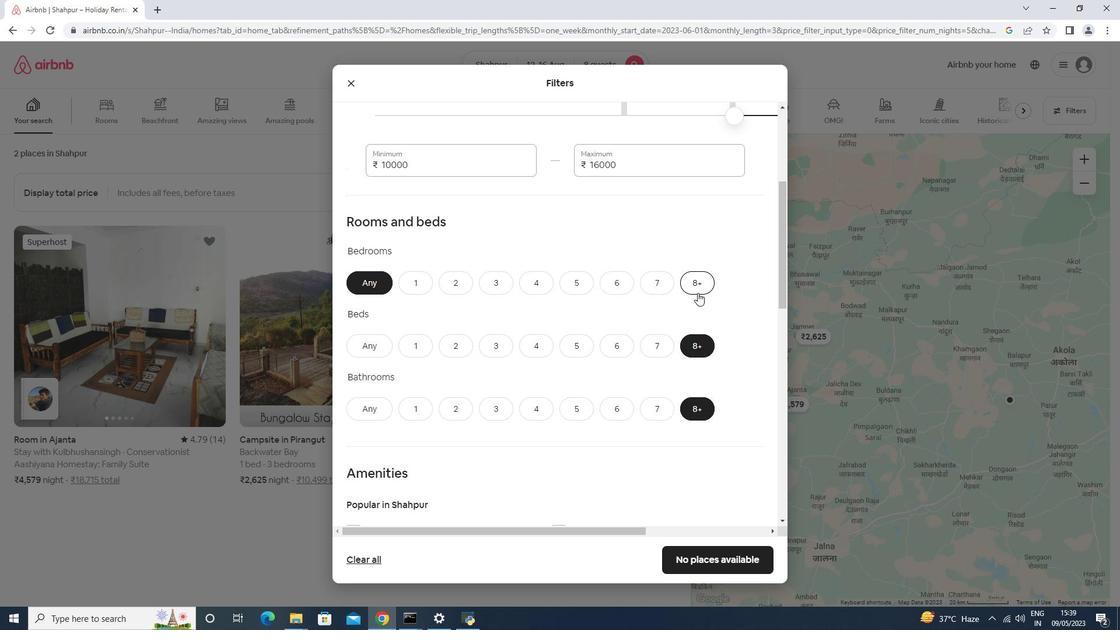 
Action: Mouse moved to (689, 283)
Screenshot: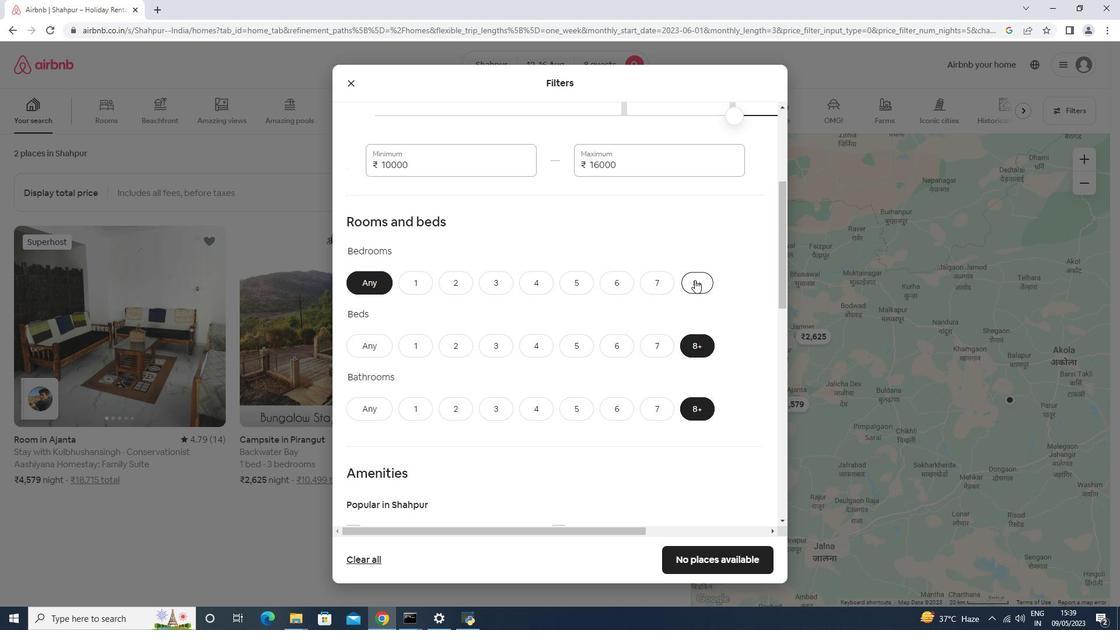 
Action: Mouse scrolled (689, 282) with delta (0, 0)
Screenshot: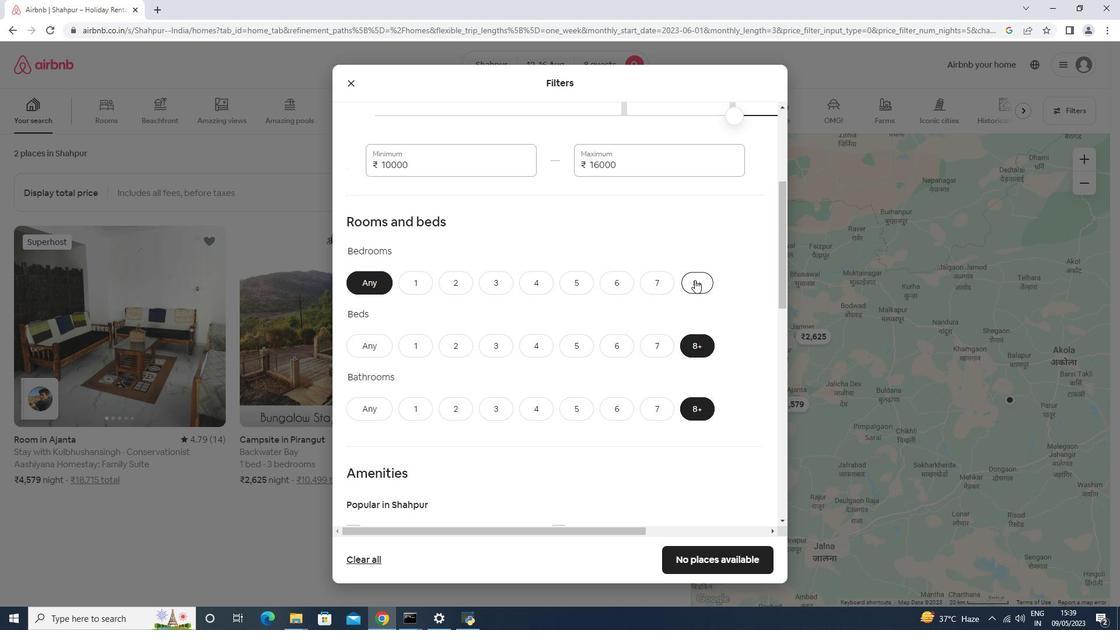 
Action: Mouse moved to (689, 283)
Screenshot: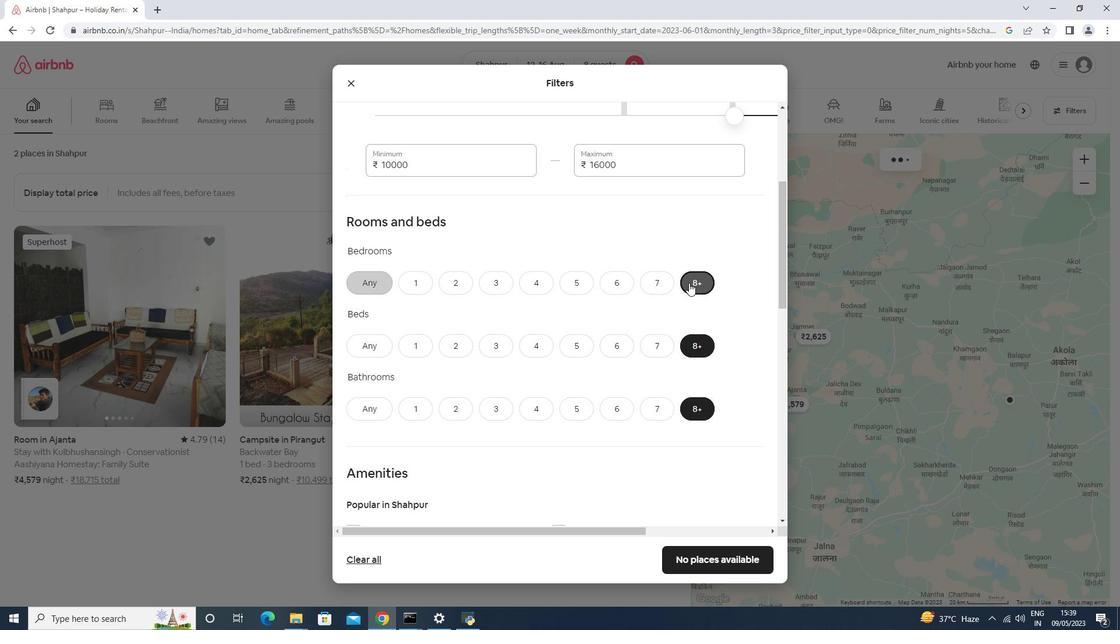 
Action: Mouse scrolled (689, 282) with delta (0, 0)
Screenshot: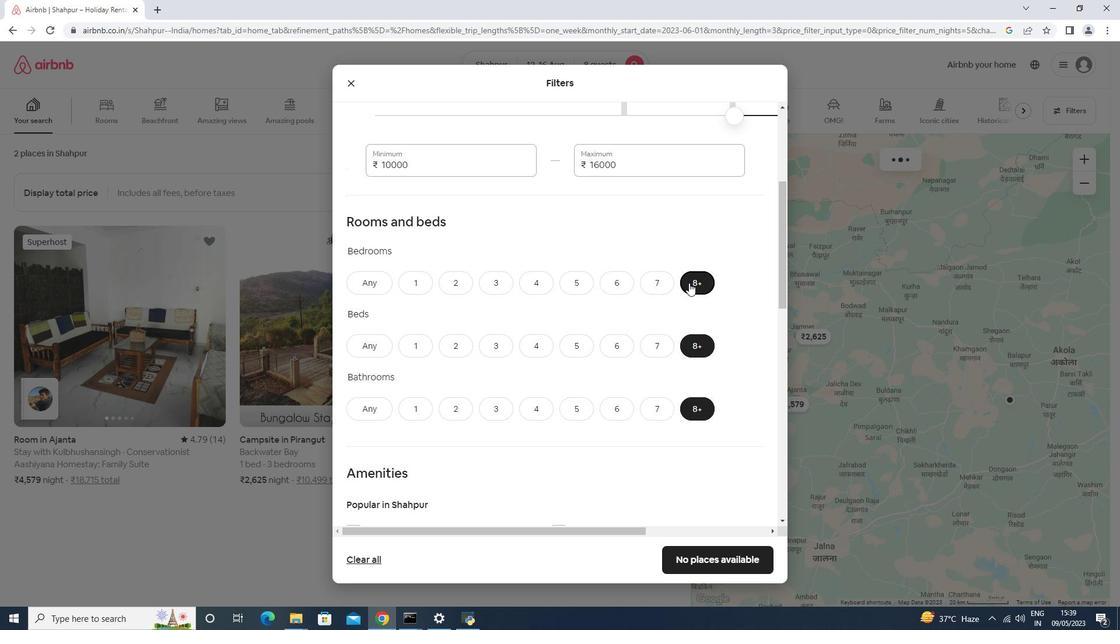
Action: Mouse moved to (688, 284)
Screenshot: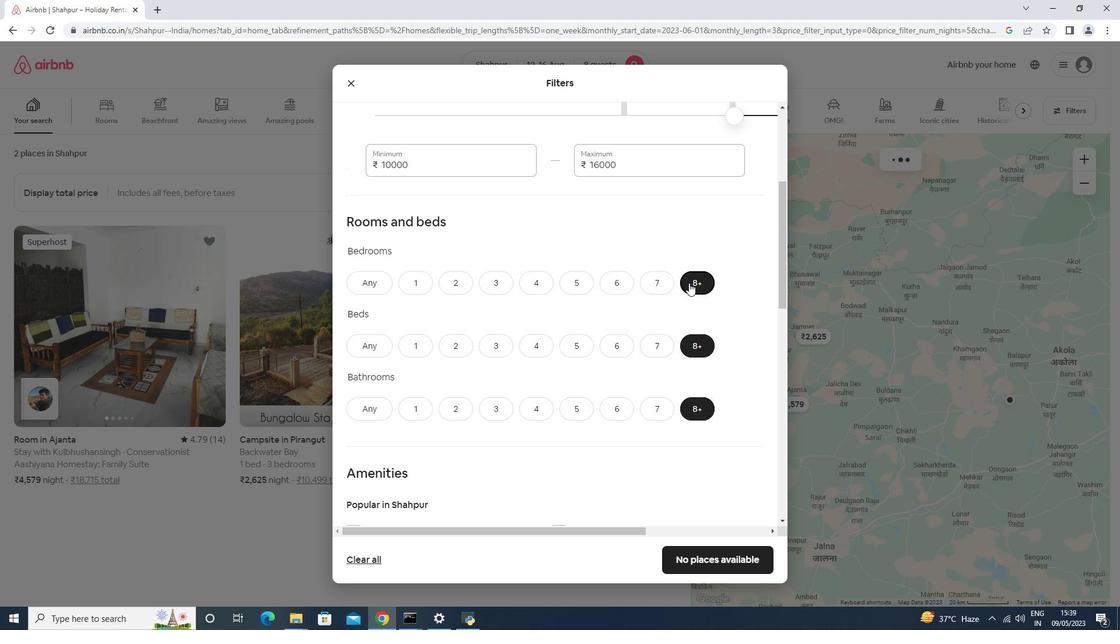 
Action: Mouse scrolled (689, 282) with delta (0, 0)
Screenshot: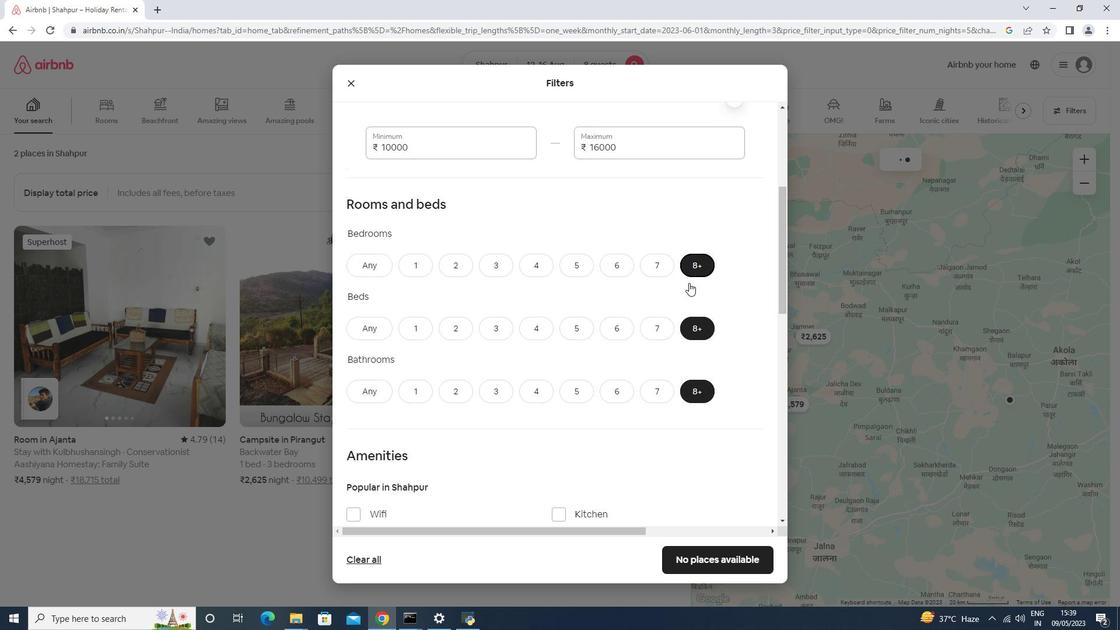 
Action: Mouse moved to (688, 284)
Screenshot: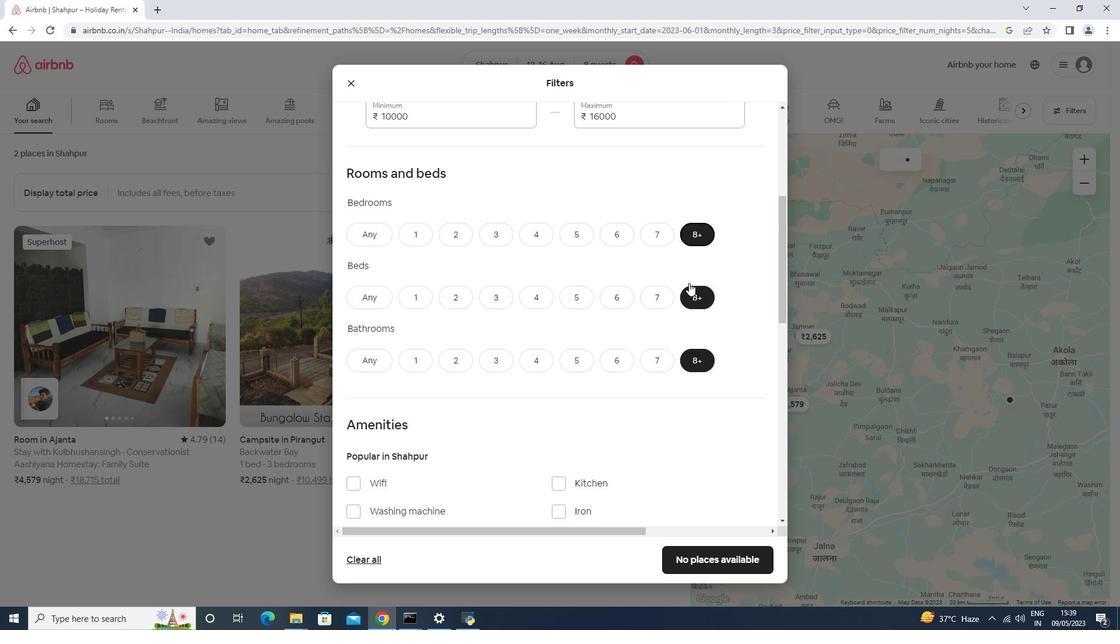 
Action: Mouse scrolled (689, 282) with delta (0, 0)
Screenshot: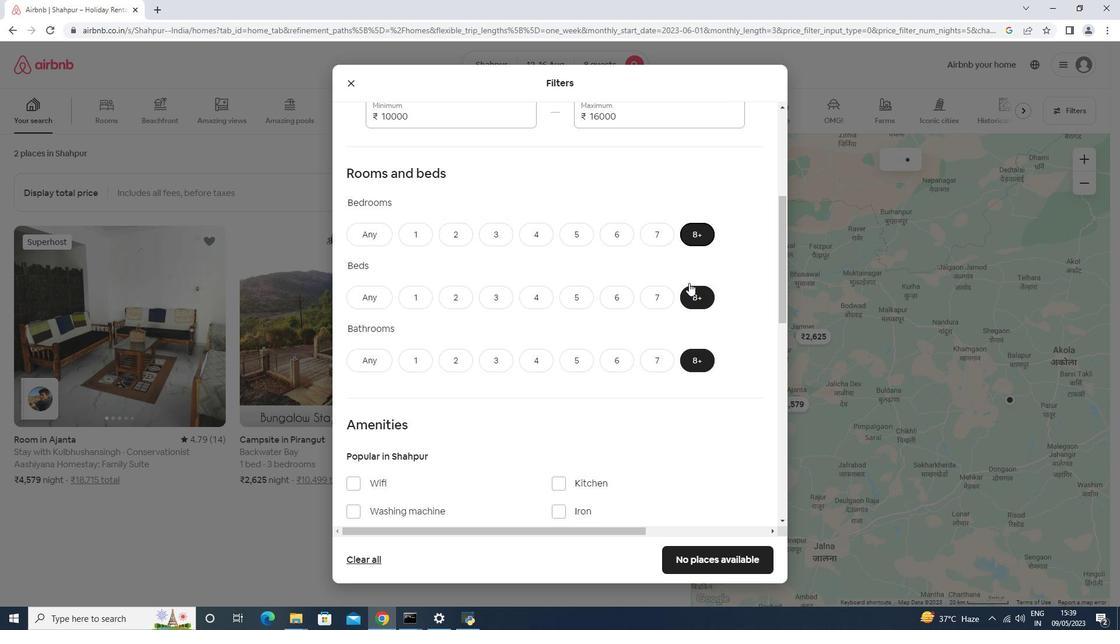 
Action: Mouse moved to (687, 284)
Screenshot: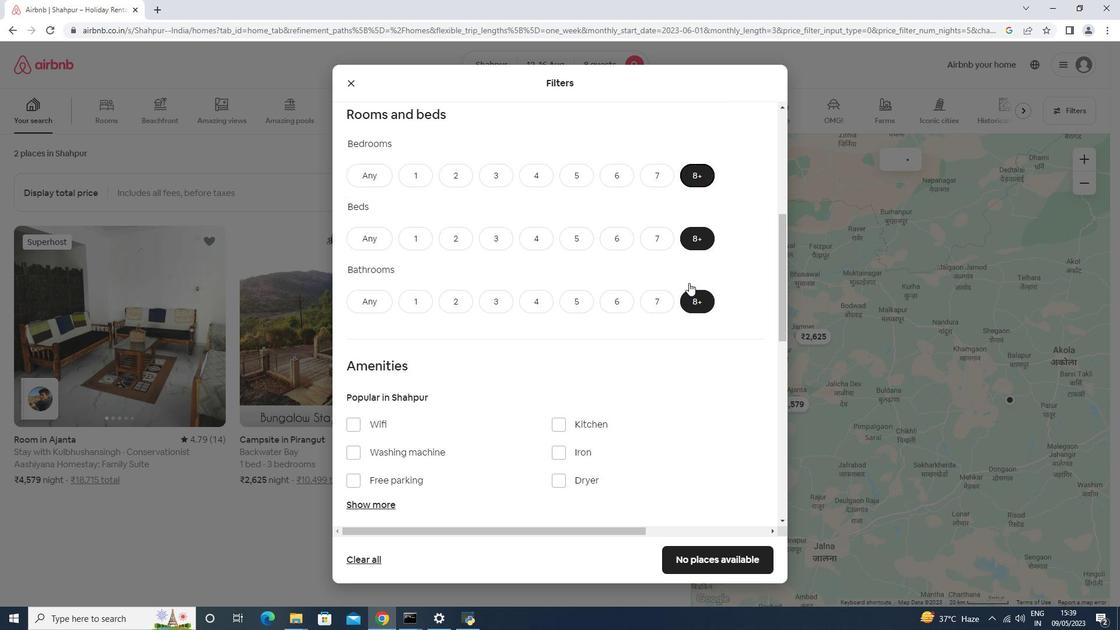 
Action: Mouse scrolled (689, 282) with delta (0, 0)
Screenshot: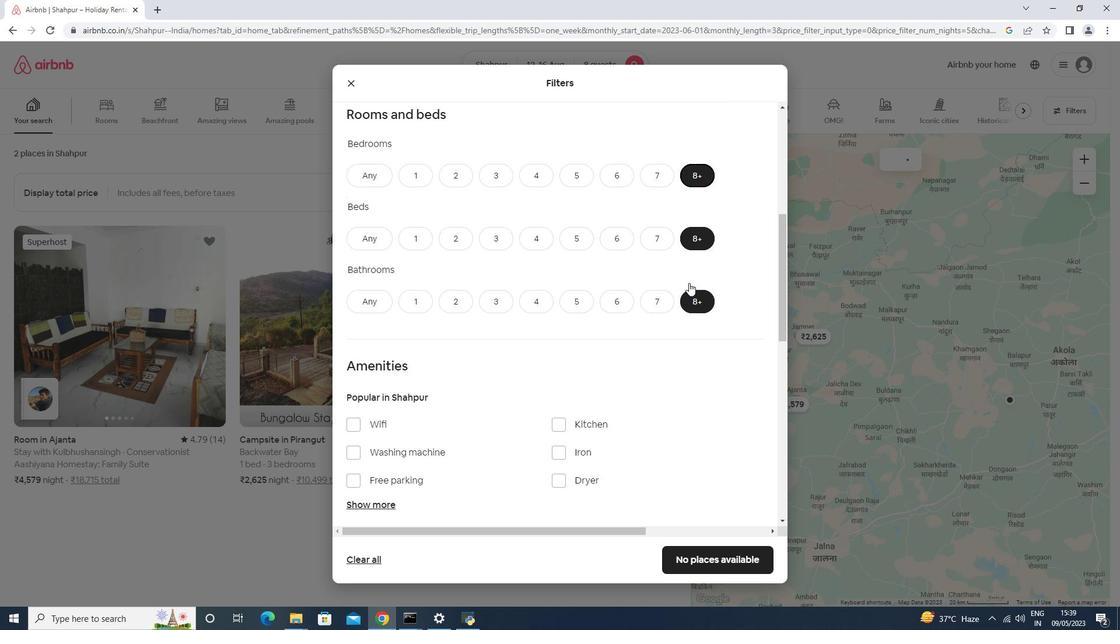 
Action: Mouse moved to (388, 320)
Screenshot: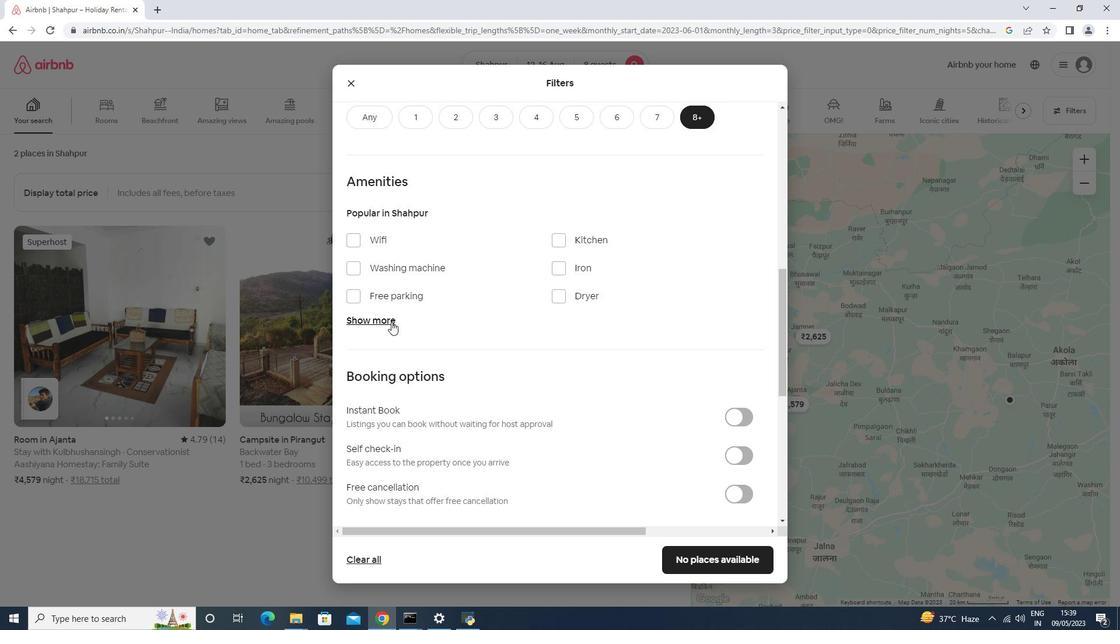 
Action: Mouse pressed left at (388, 320)
Screenshot: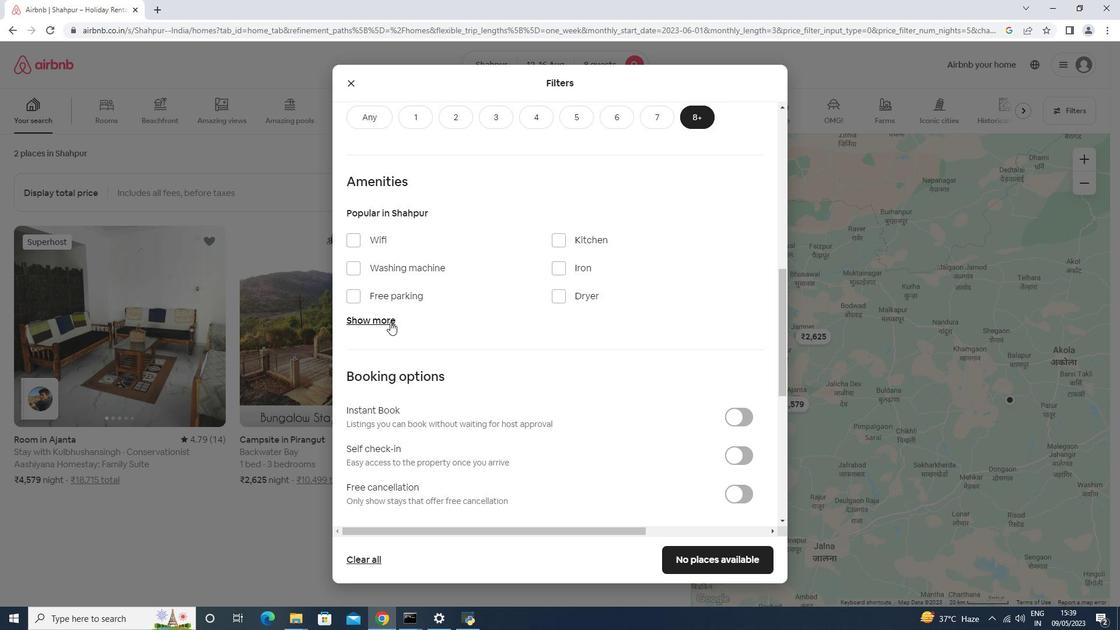 
Action: Mouse moved to (380, 230)
Screenshot: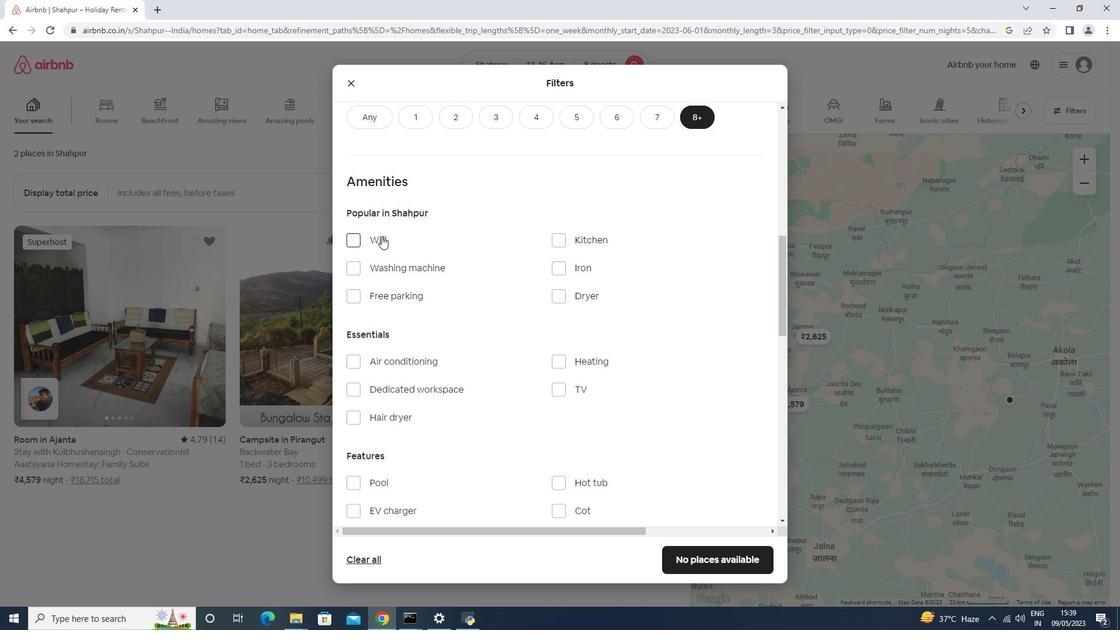 
Action: Mouse pressed left at (380, 230)
Screenshot: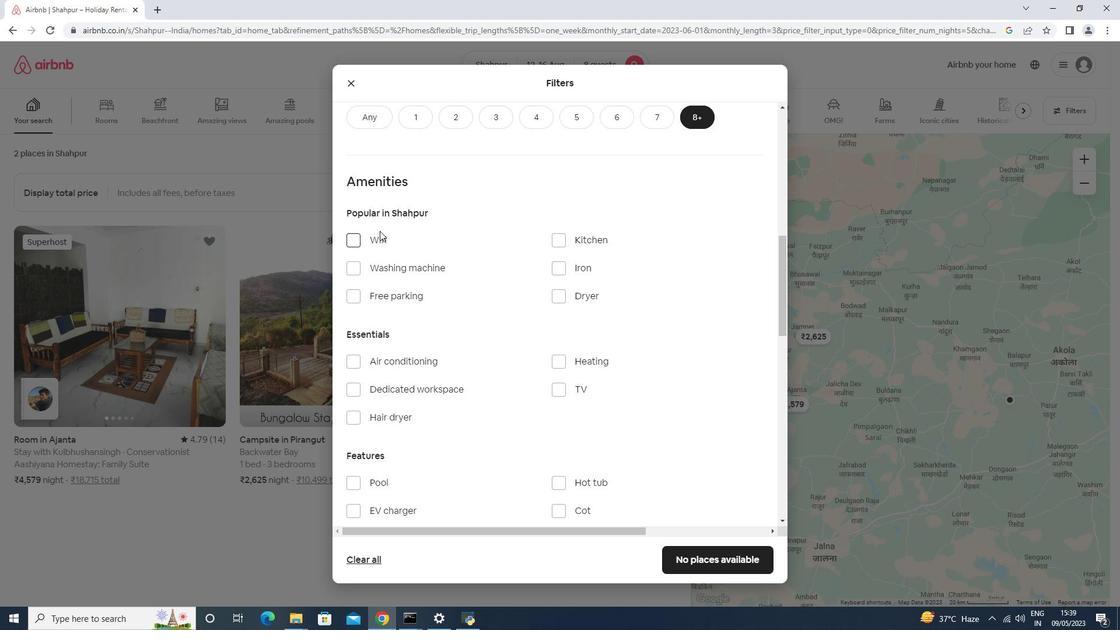 
Action: Mouse moved to (380, 235)
Screenshot: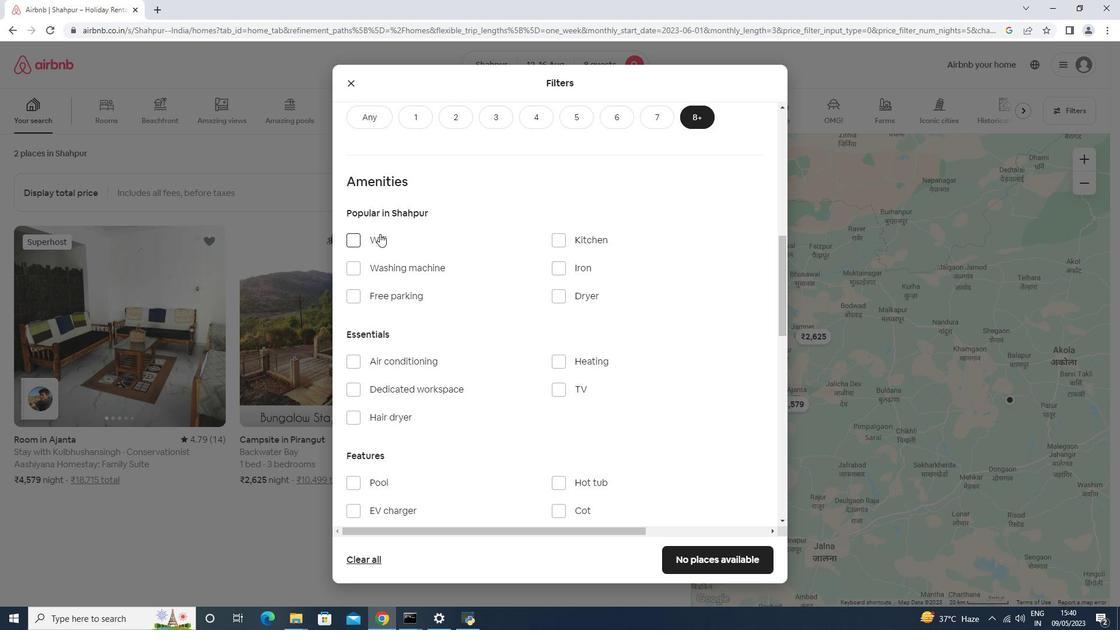 
Action: Mouse pressed left at (380, 235)
Screenshot: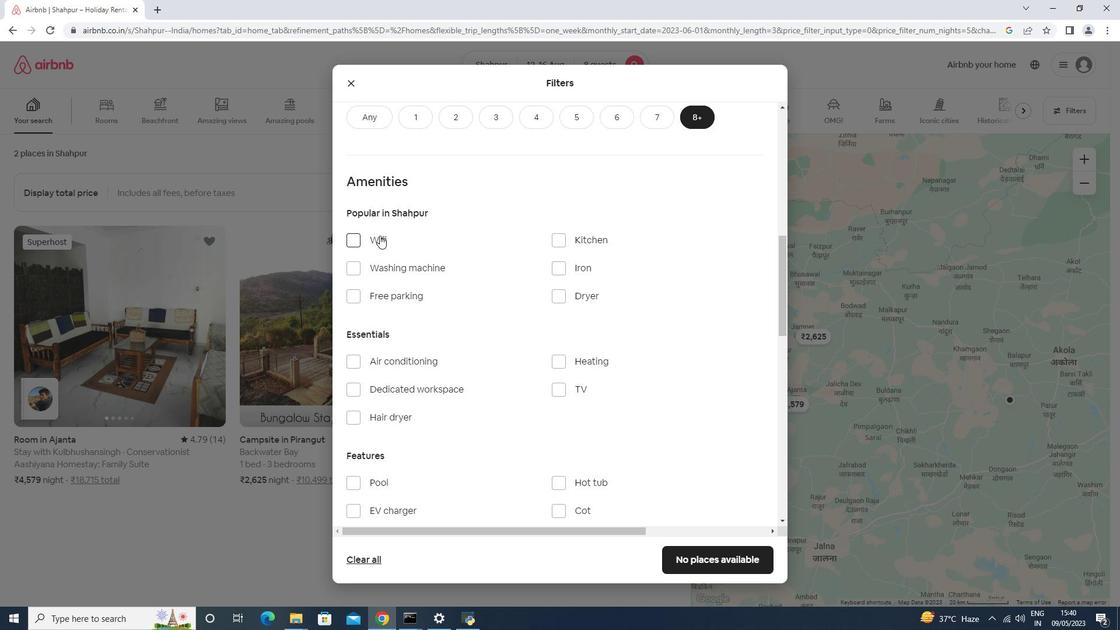 
Action: Mouse moved to (566, 385)
Screenshot: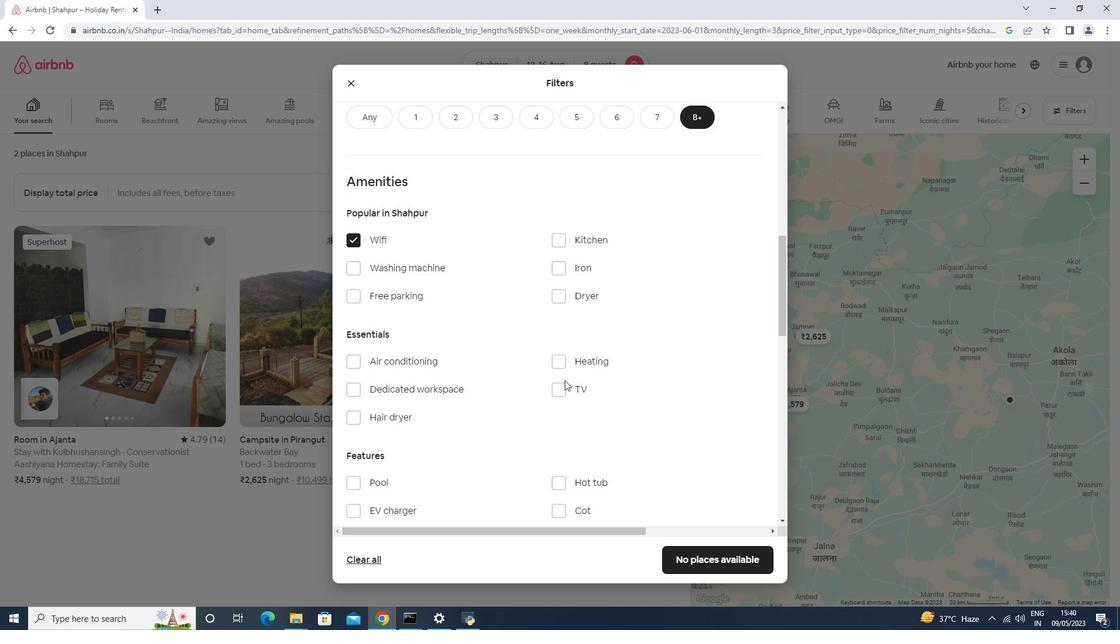 
Action: Mouse pressed left at (566, 385)
Screenshot: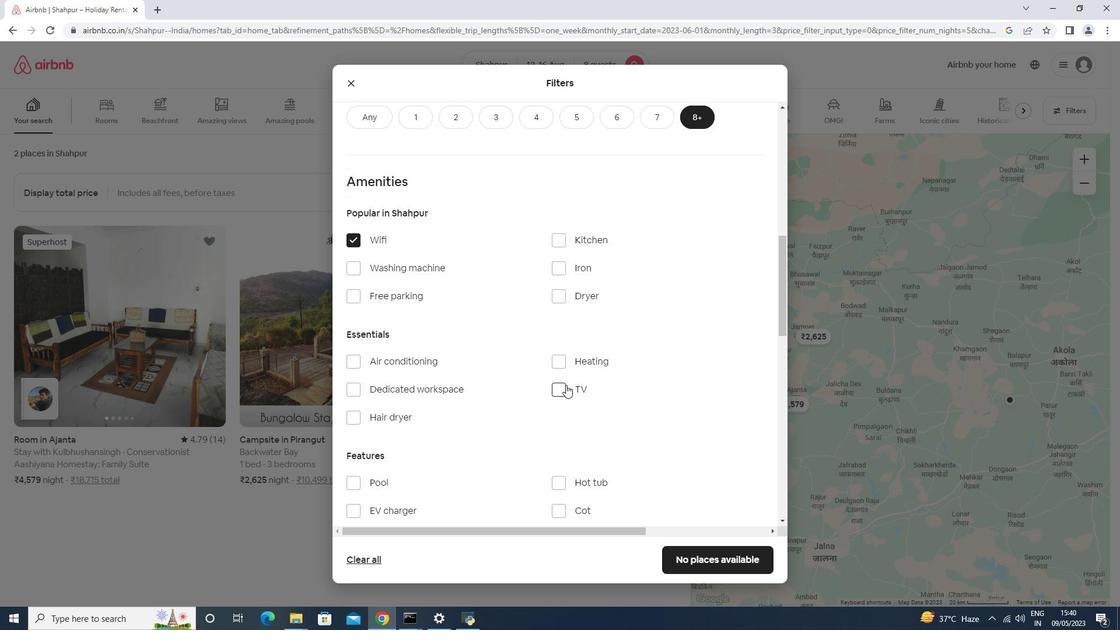 
Action: Mouse moved to (384, 287)
Screenshot: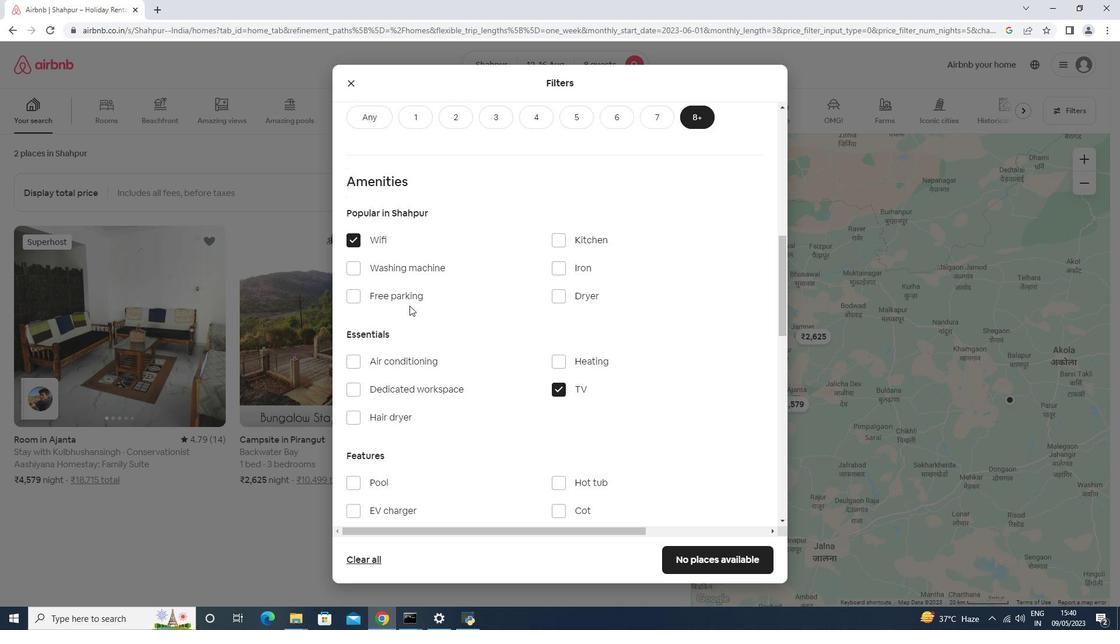 
Action: Mouse pressed left at (384, 287)
Screenshot: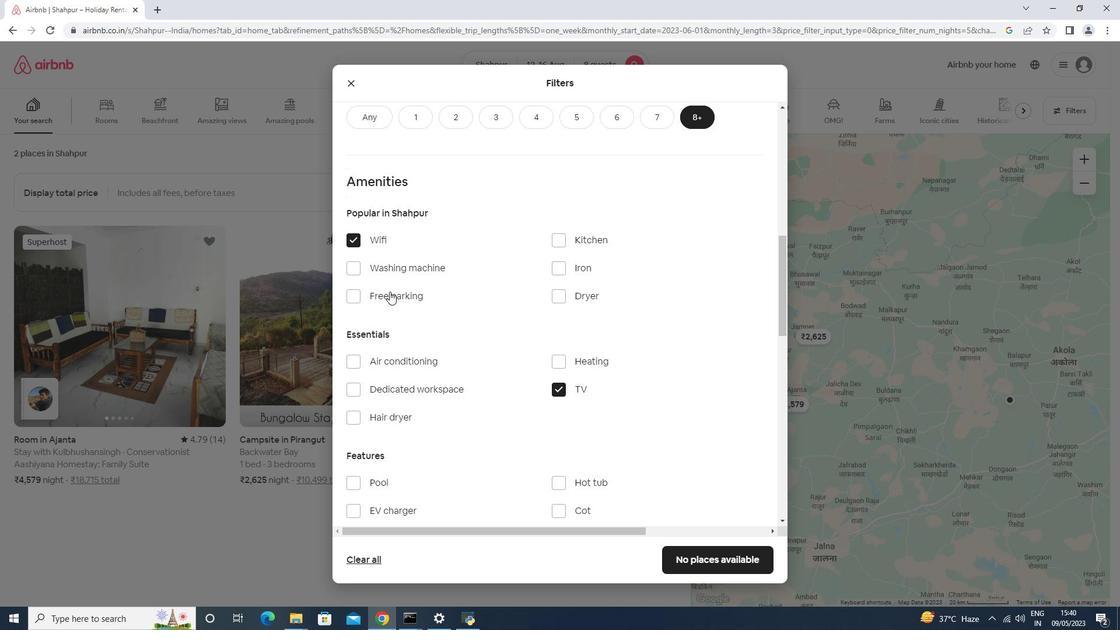 
Action: Mouse moved to (385, 300)
Screenshot: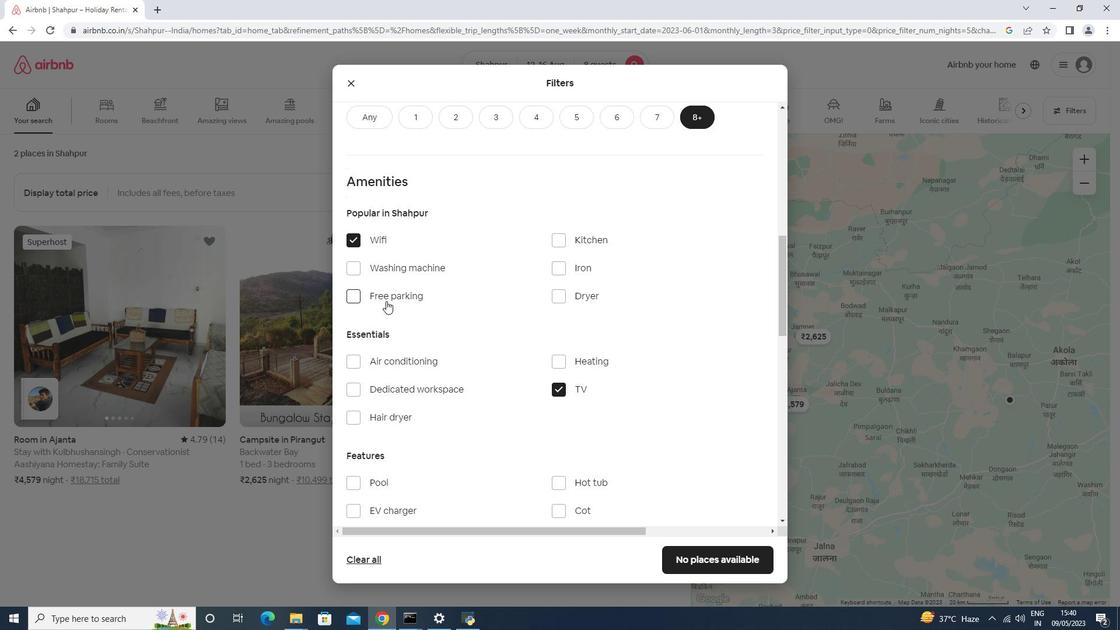 
Action: Mouse pressed left at (385, 300)
Screenshot: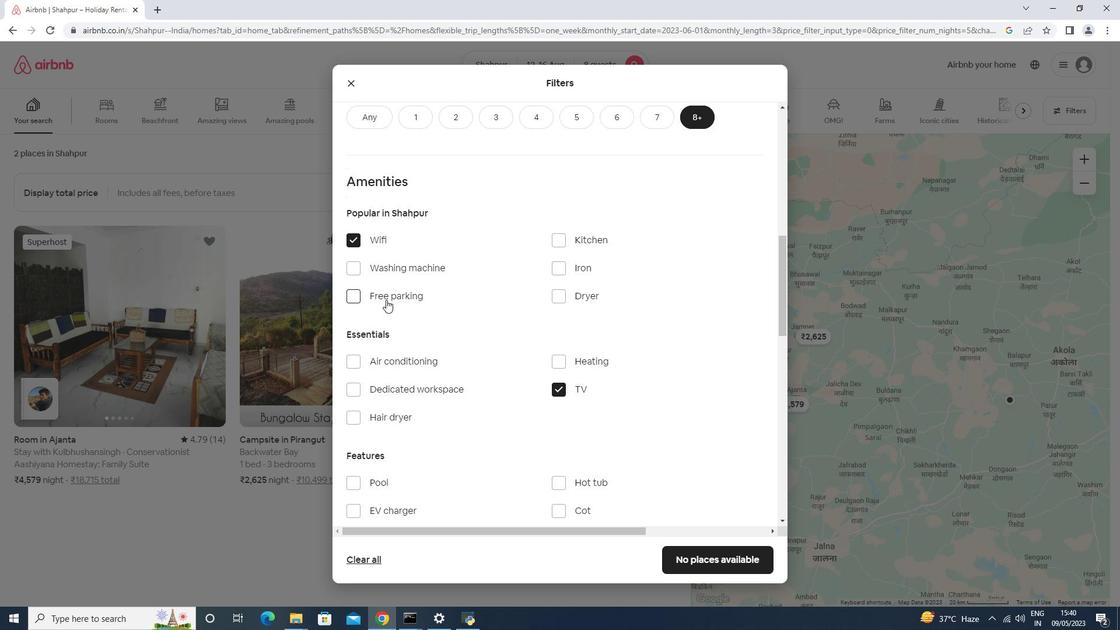 
Action: Mouse moved to (431, 329)
Screenshot: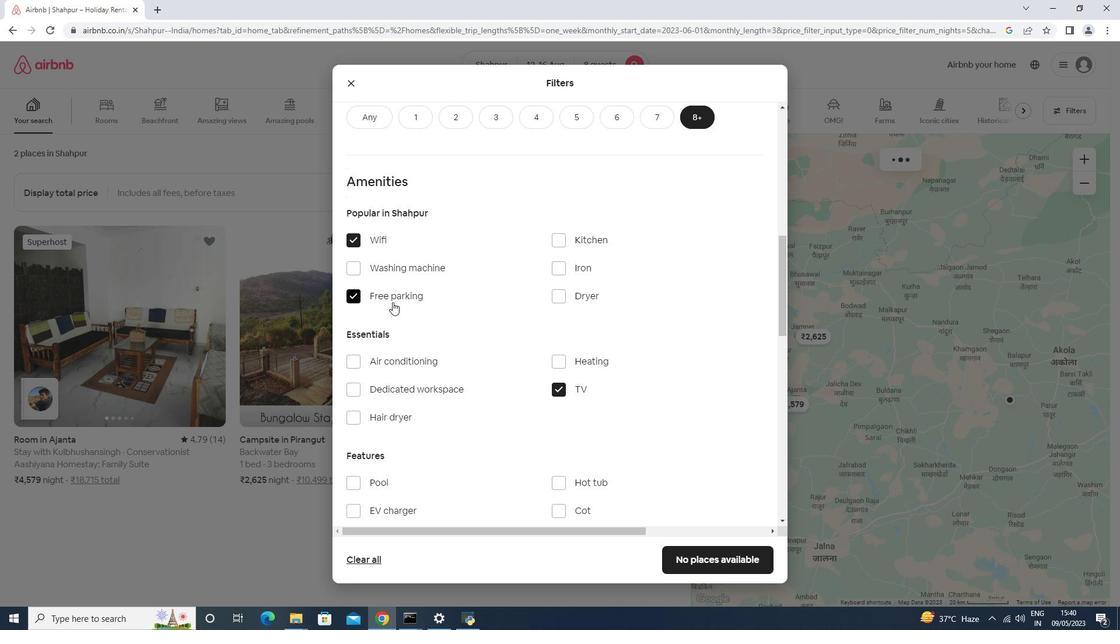 
Action: Mouse scrolled (431, 329) with delta (0, 0)
Screenshot: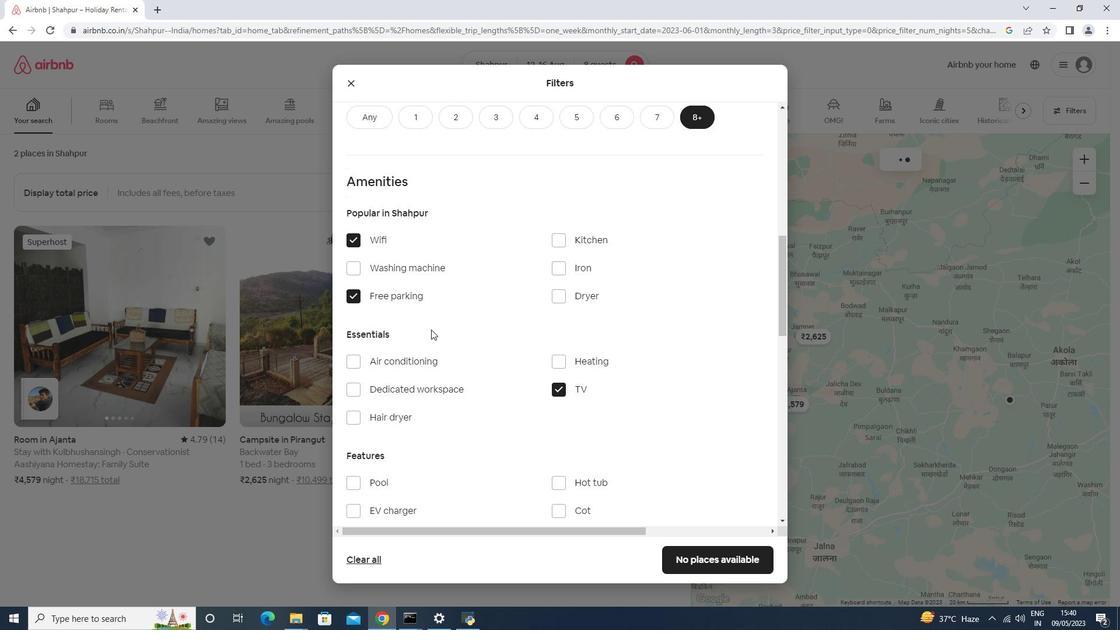 
Action: Mouse moved to (431, 330)
Screenshot: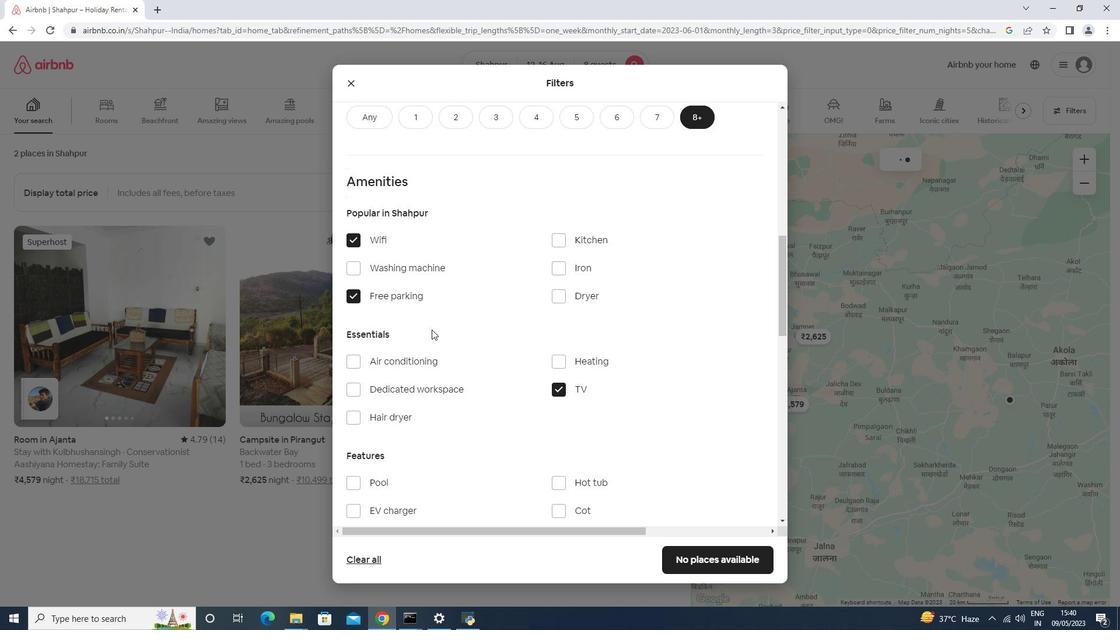 
Action: Mouse scrolled (431, 329) with delta (0, 0)
Screenshot: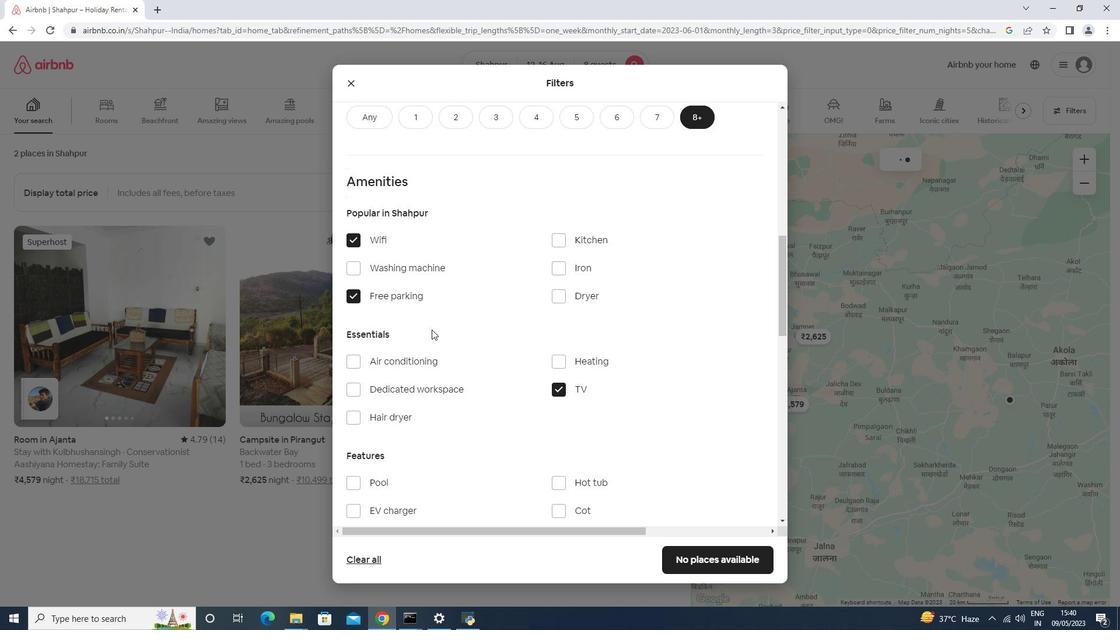 
Action: Mouse scrolled (431, 329) with delta (0, 0)
Screenshot: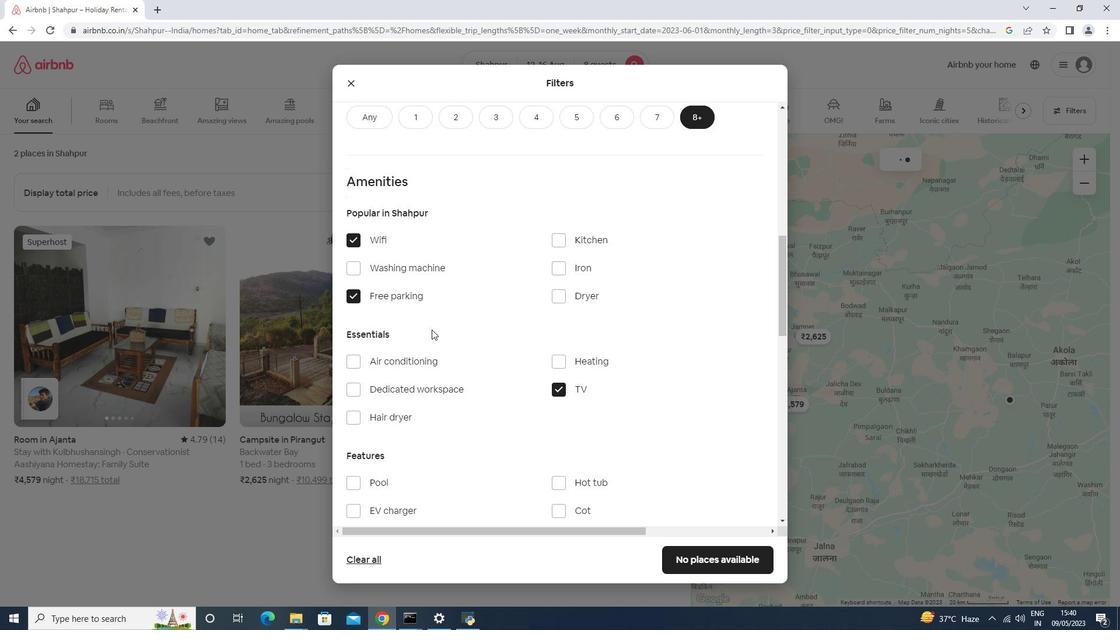 
Action: Mouse scrolled (431, 329) with delta (0, 0)
Screenshot: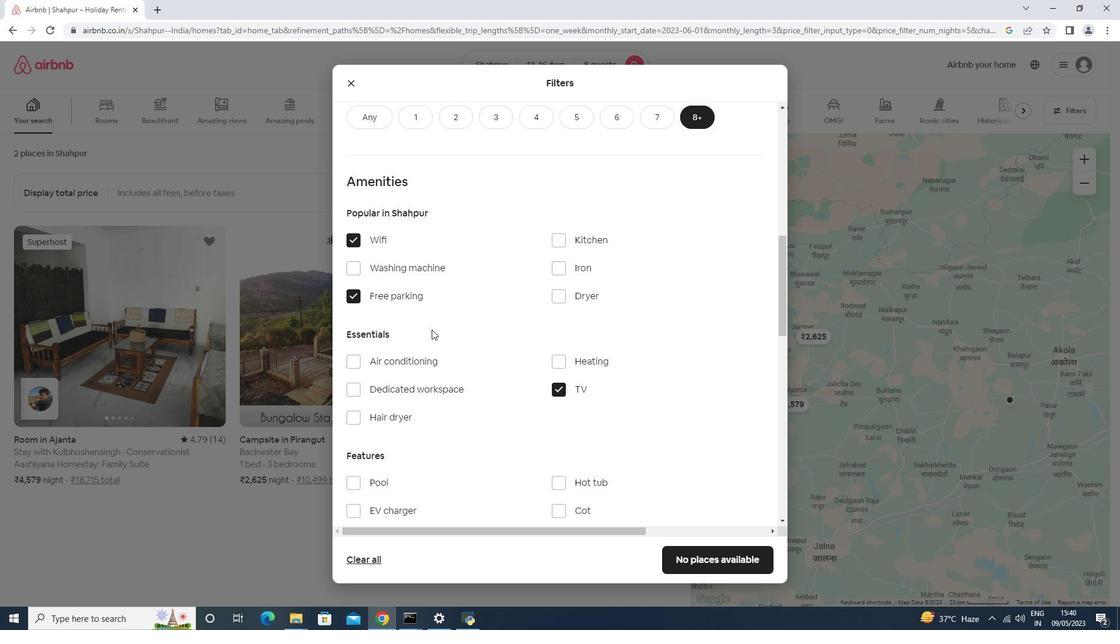 
Action: Mouse moved to (420, 338)
Screenshot: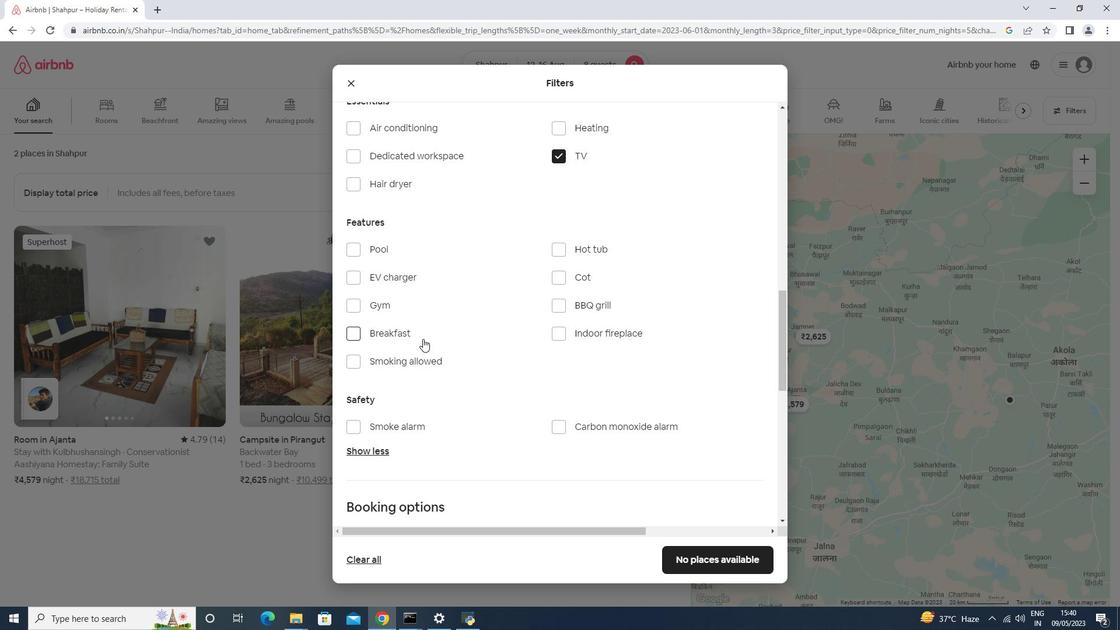 
Action: Mouse pressed left at (420, 338)
Screenshot: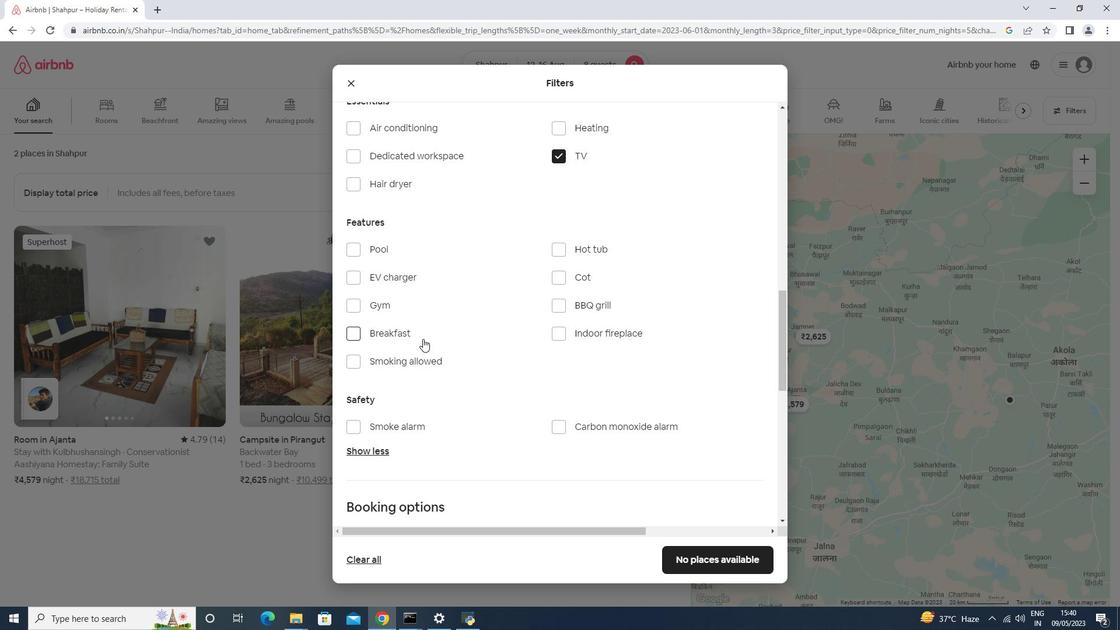 
Action: Mouse moved to (394, 311)
Screenshot: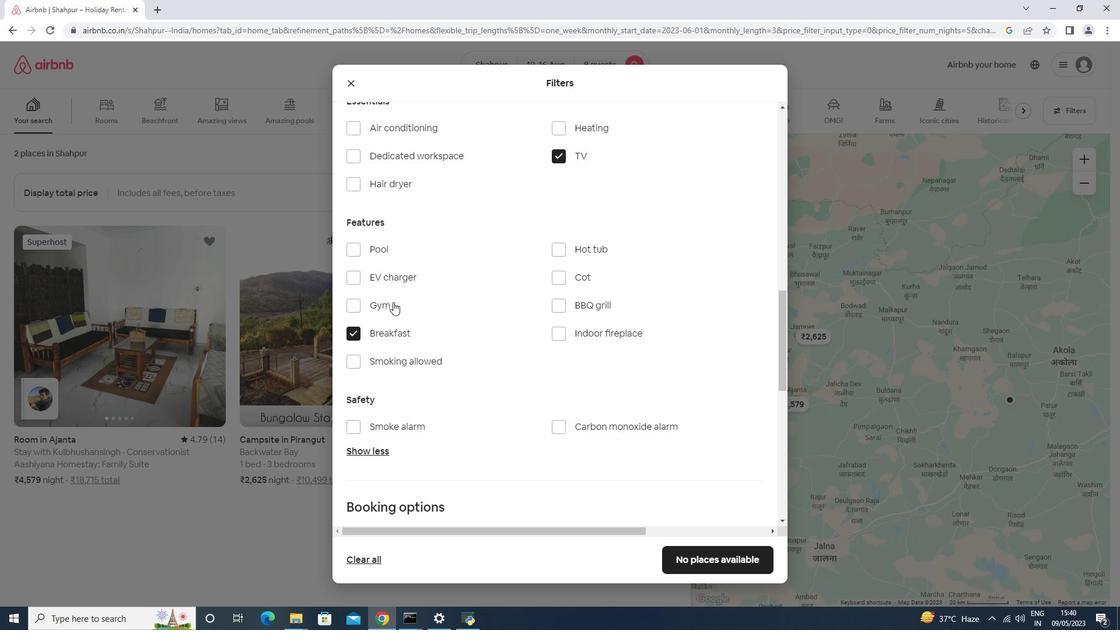 
Action: Mouse pressed left at (394, 311)
Screenshot: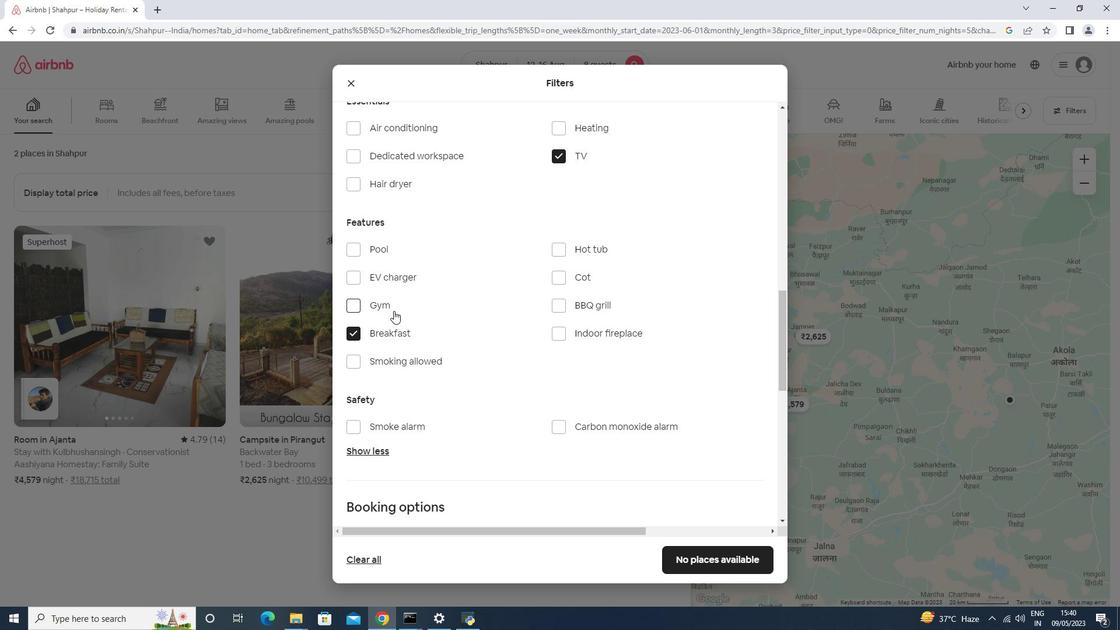 
Action: Mouse scrolled (394, 310) with delta (0, 0)
Screenshot: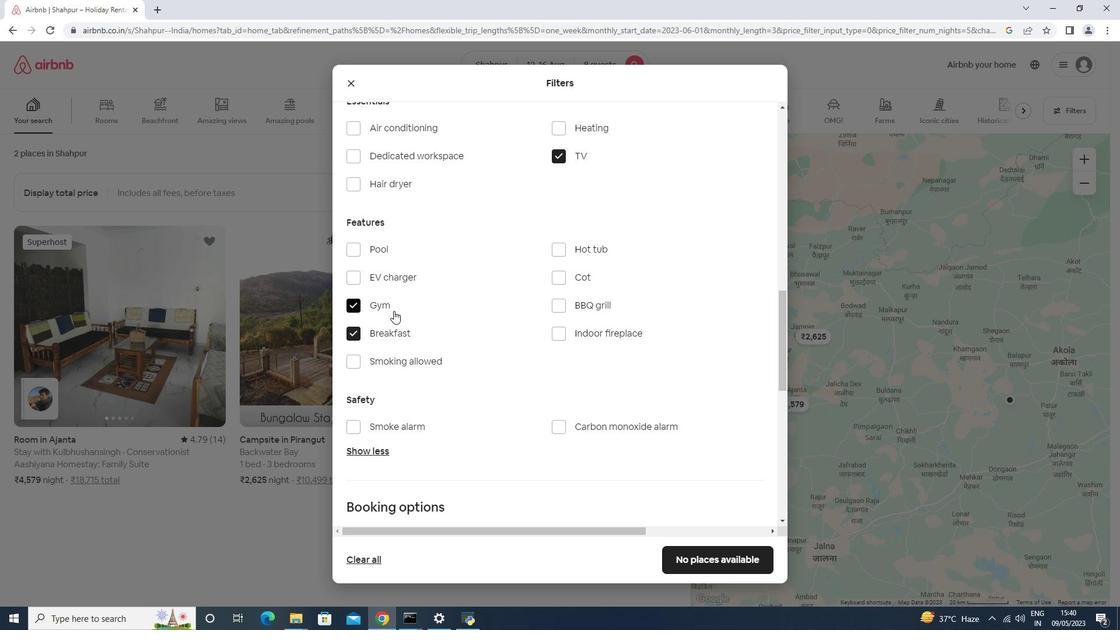 
Action: Mouse scrolled (394, 310) with delta (0, 0)
Screenshot: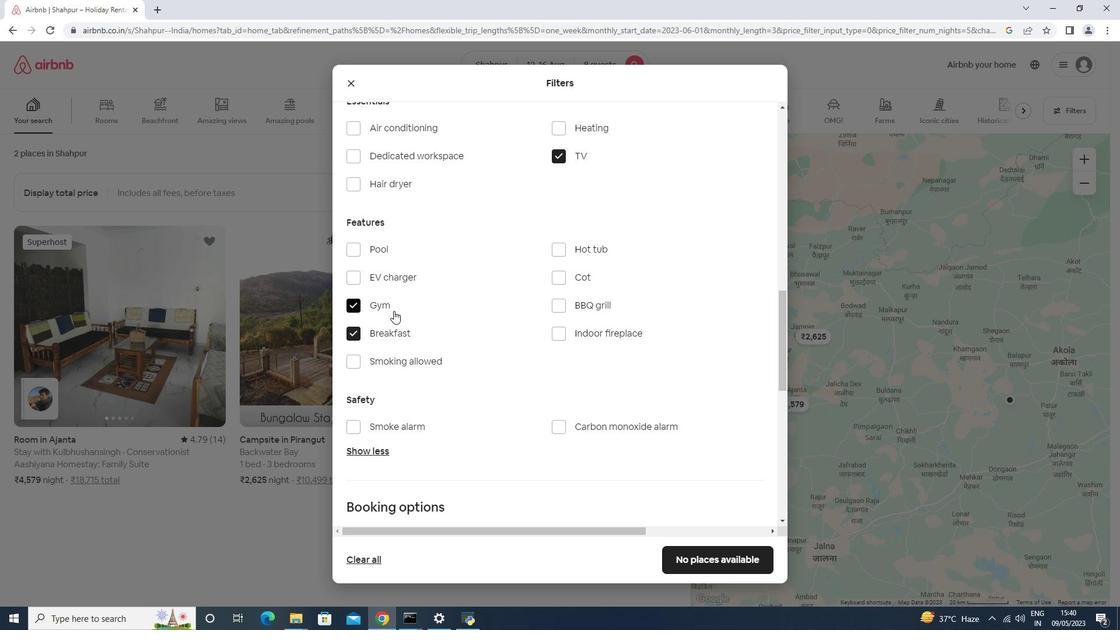 
Action: Mouse moved to (394, 311)
Screenshot: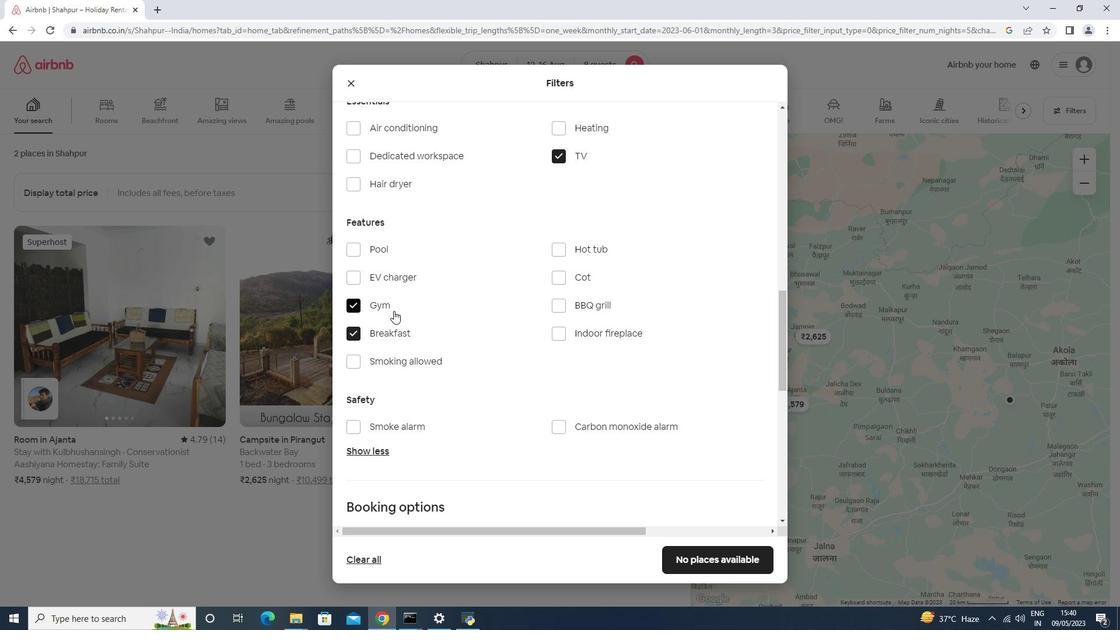 
Action: Mouse scrolled (394, 311) with delta (0, 0)
Screenshot: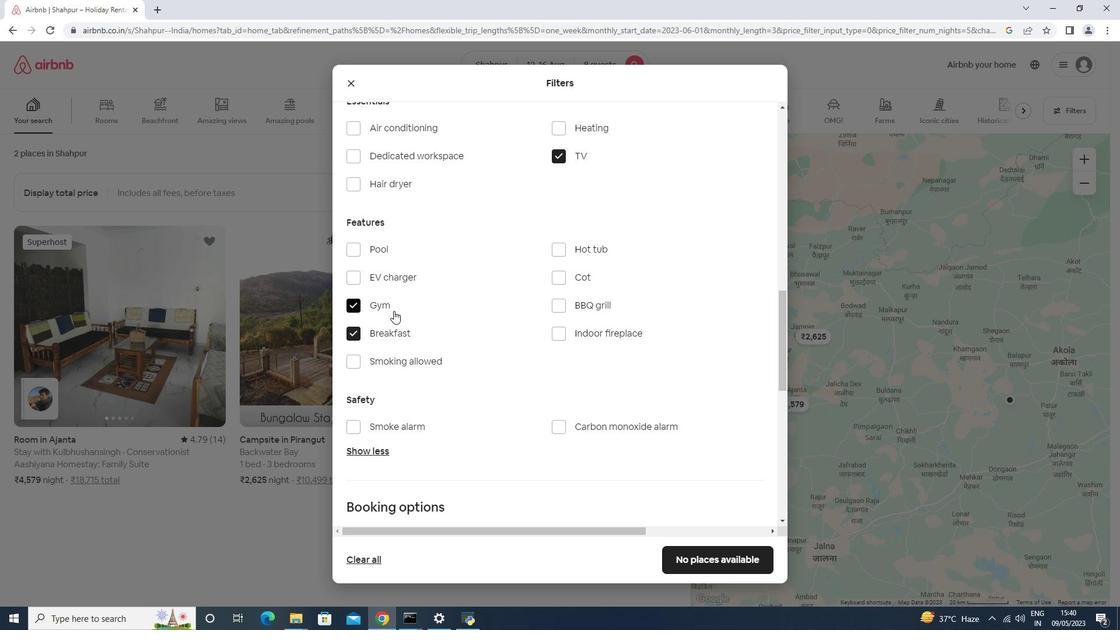 
Action: Mouse scrolled (394, 311) with delta (0, 0)
Screenshot: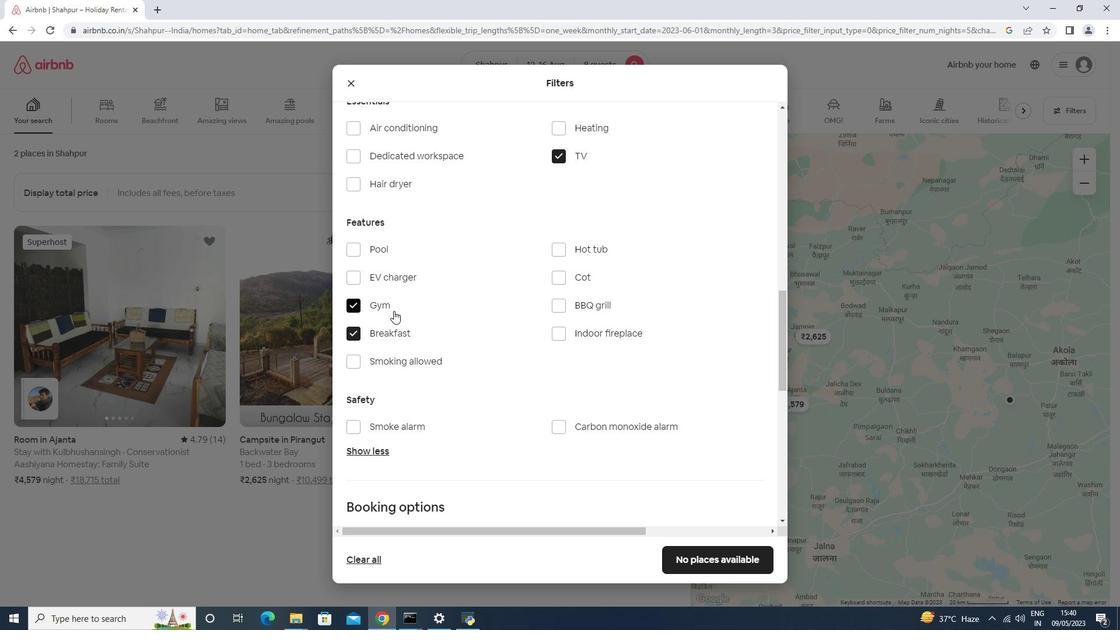 
Action: Mouse moved to (731, 346)
Screenshot: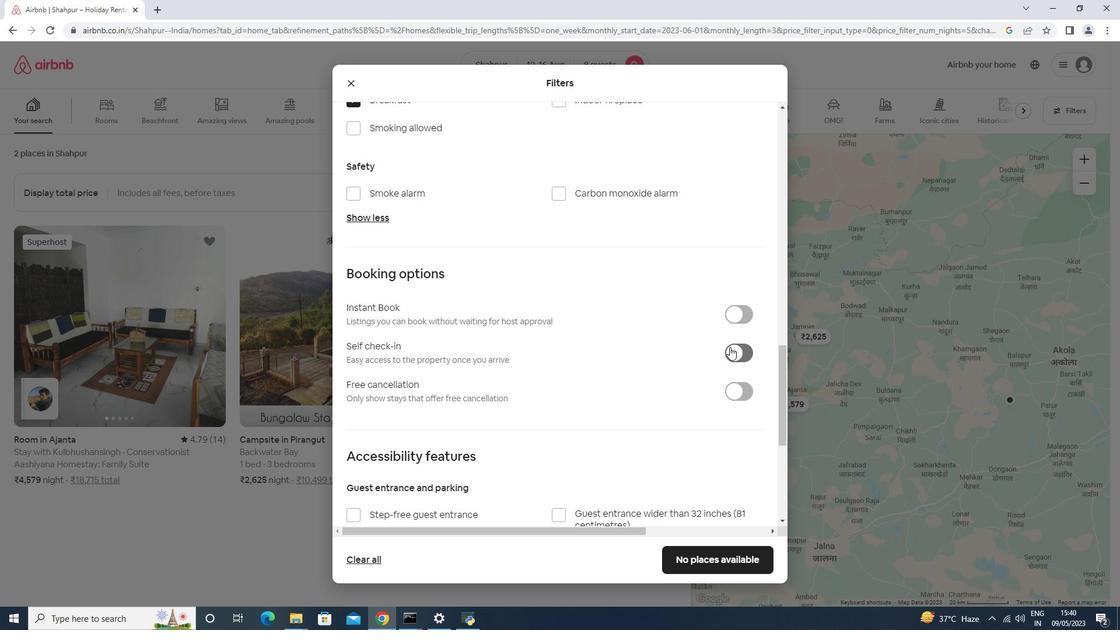 
Action: Mouse pressed left at (731, 346)
Screenshot: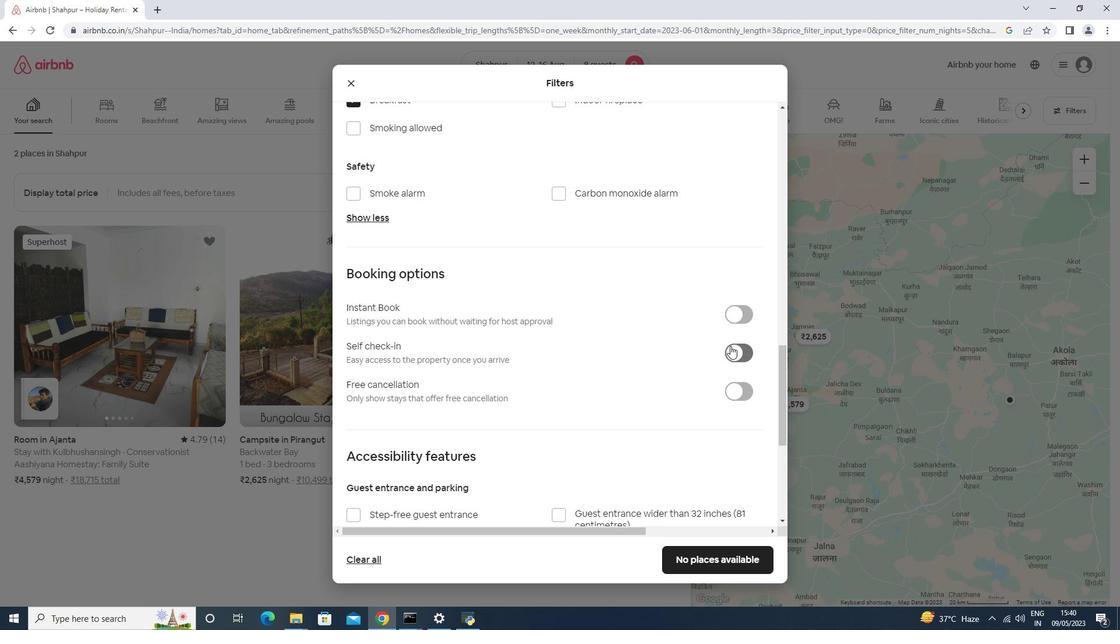 
Action: Mouse scrolled (731, 345) with delta (0, 0)
Screenshot: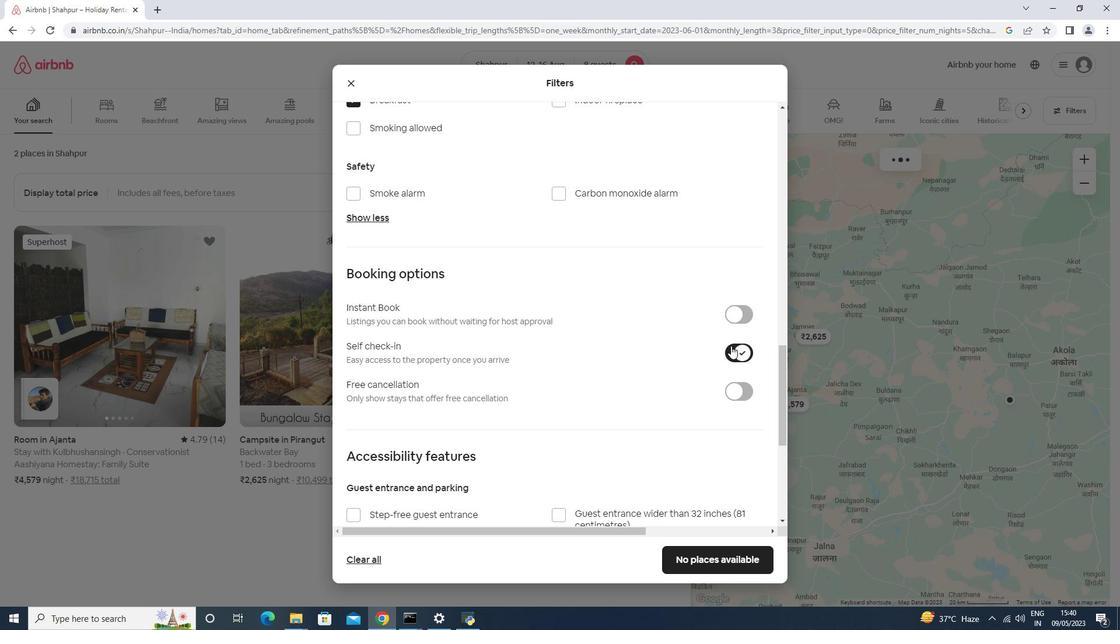 
Action: Mouse moved to (732, 346)
Screenshot: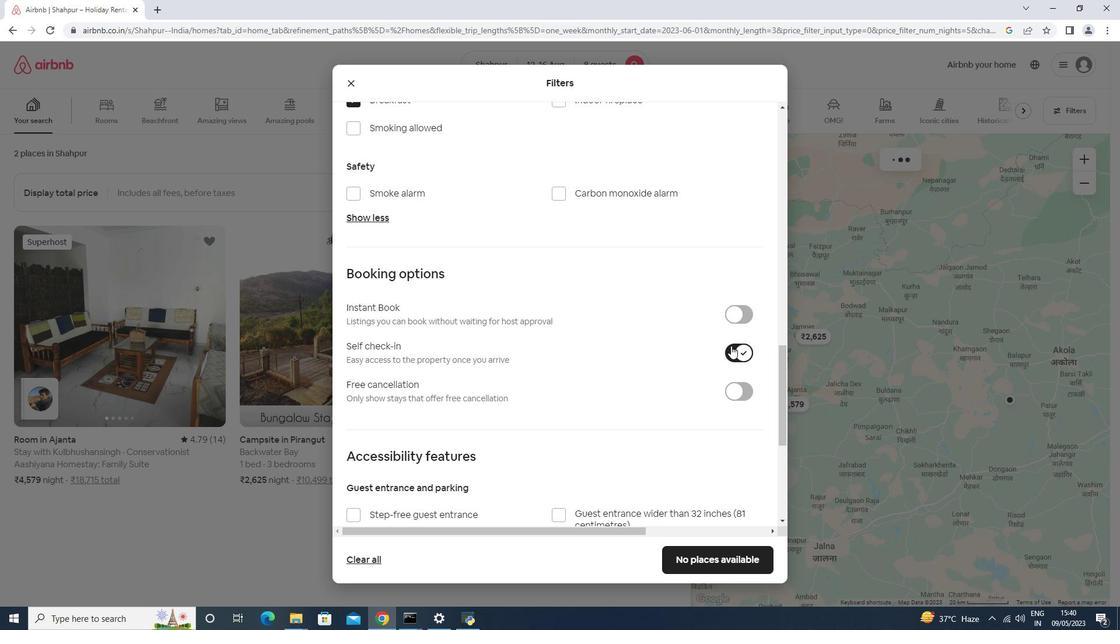 
Action: Mouse scrolled (732, 345) with delta (0, 0)
Screenshot: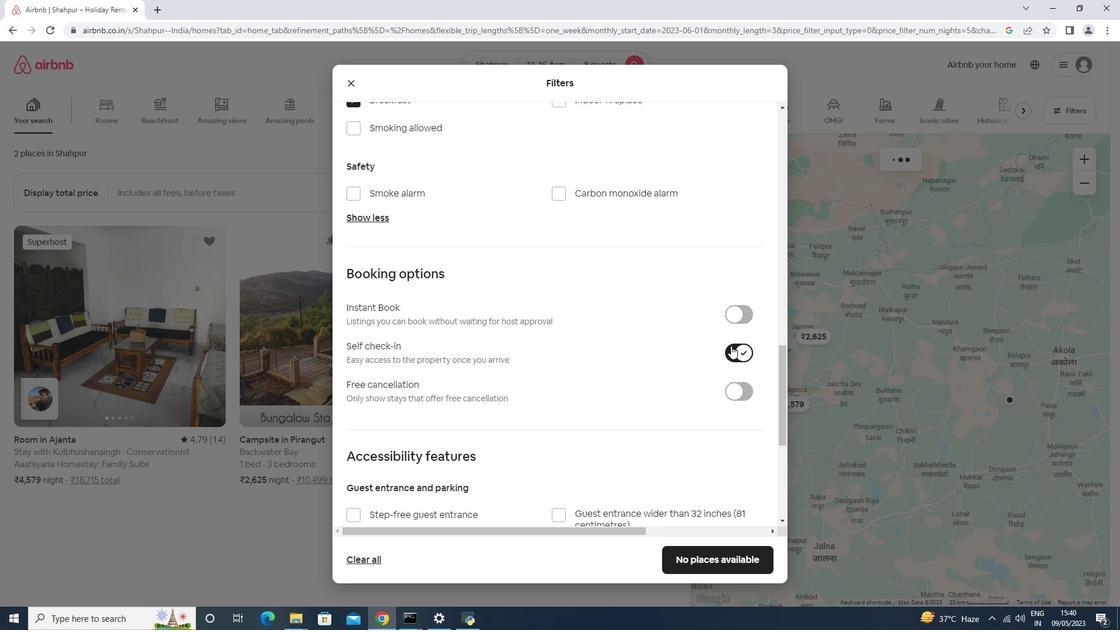 
Action: Mouse moved to (732, 346)
Screenshot: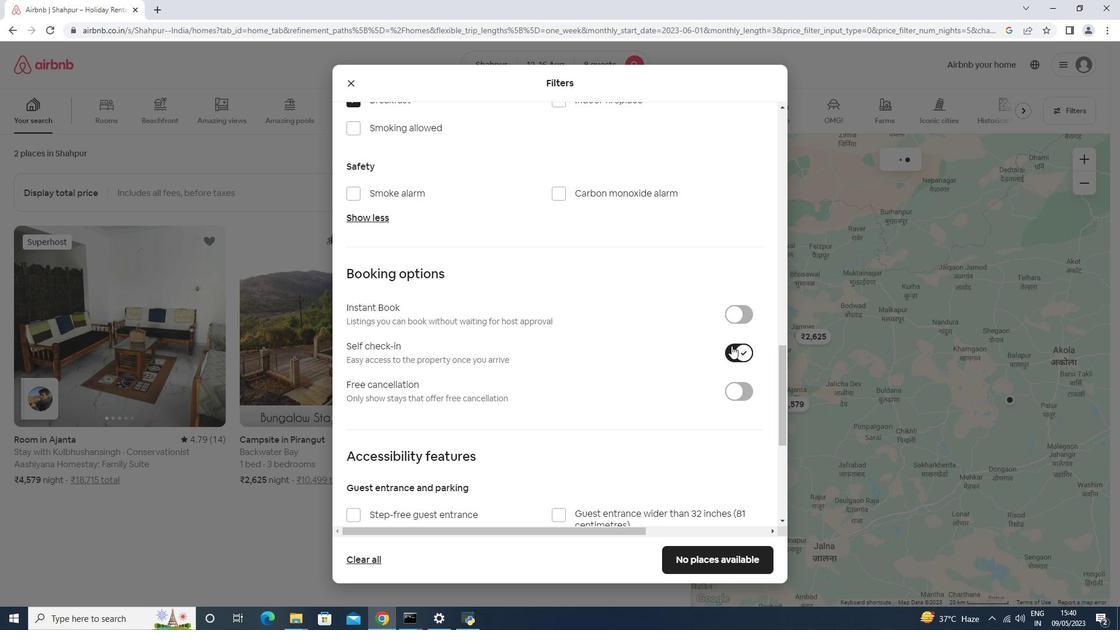 
Action: Mouse scrolled (732, 345) with delta (0, 0)
Screenshot: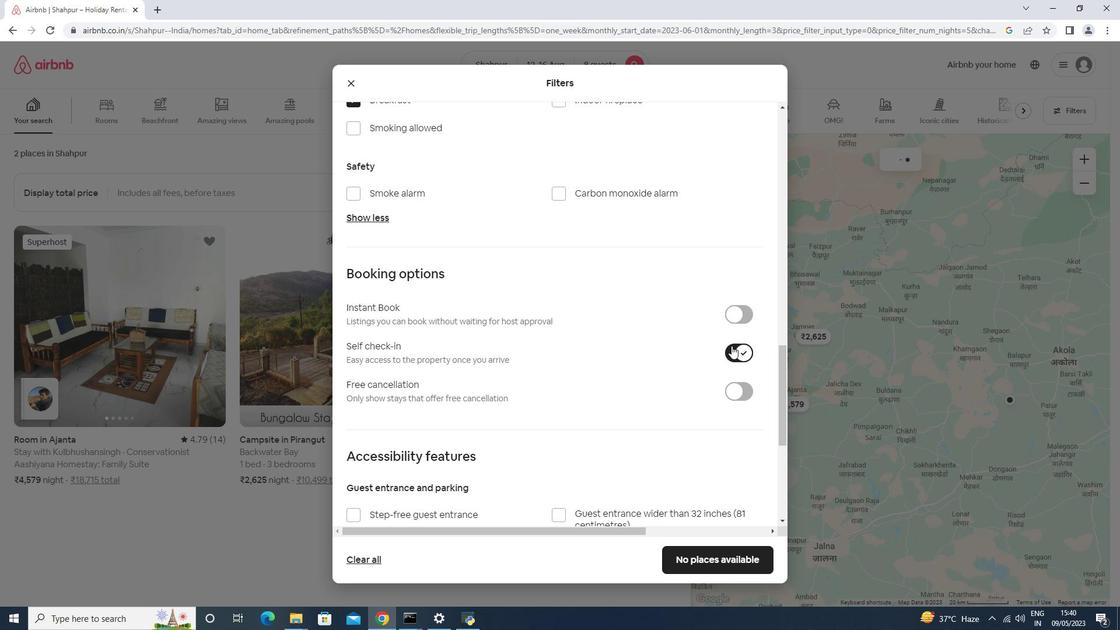 
Action: Mouse scrolled (732, 345) with delta (0, 0)
Screenshot: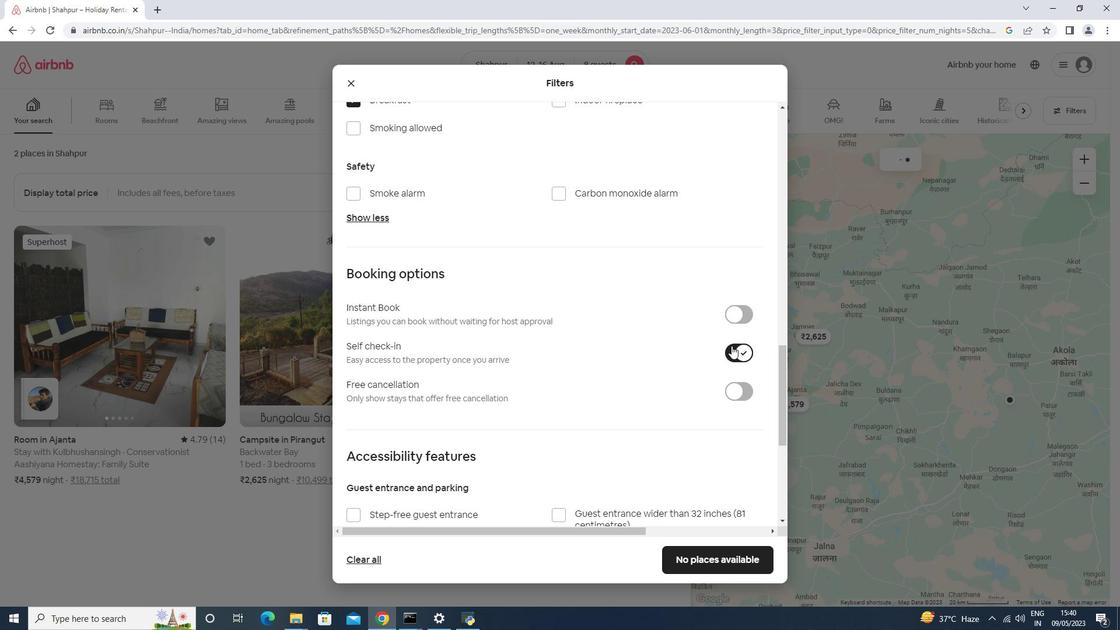 
Action: Mouse scrolled (732, 345) with delta (0, 0)
Screenshot: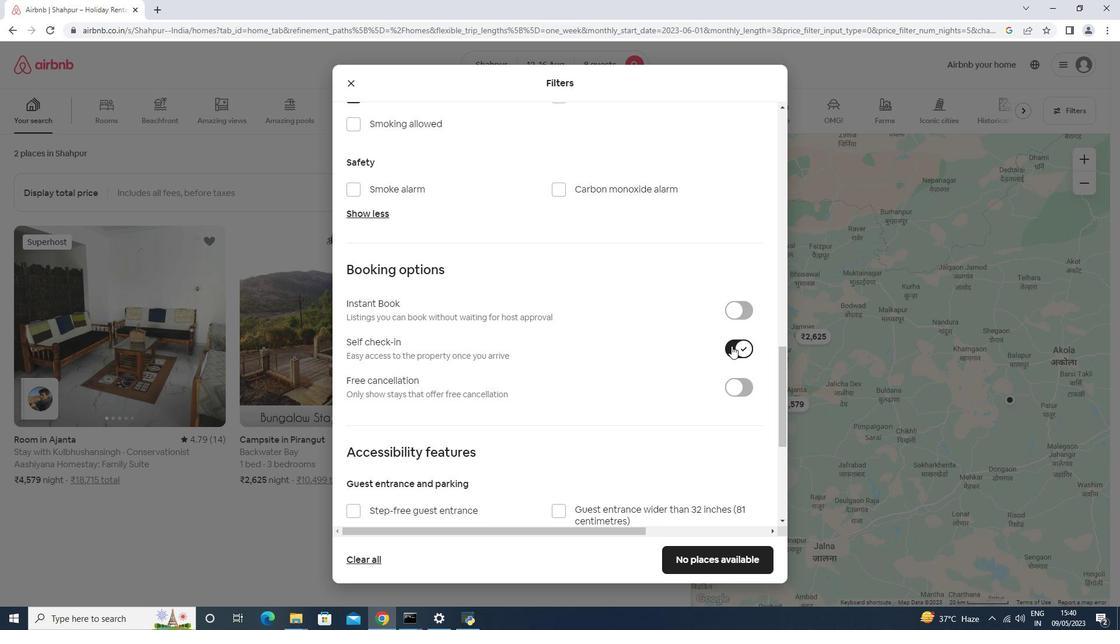 
Action: Mouse scrolled (732, 345) with delta (0, 0)
Screenshot: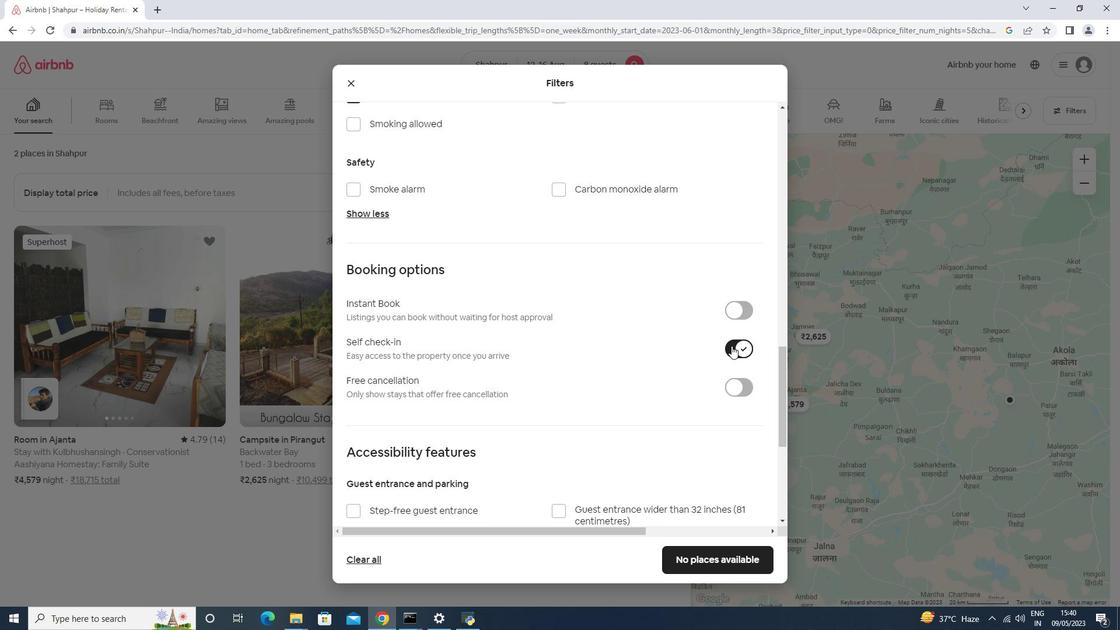 
Action: Mouse moved to (360, 491)
Screenshot: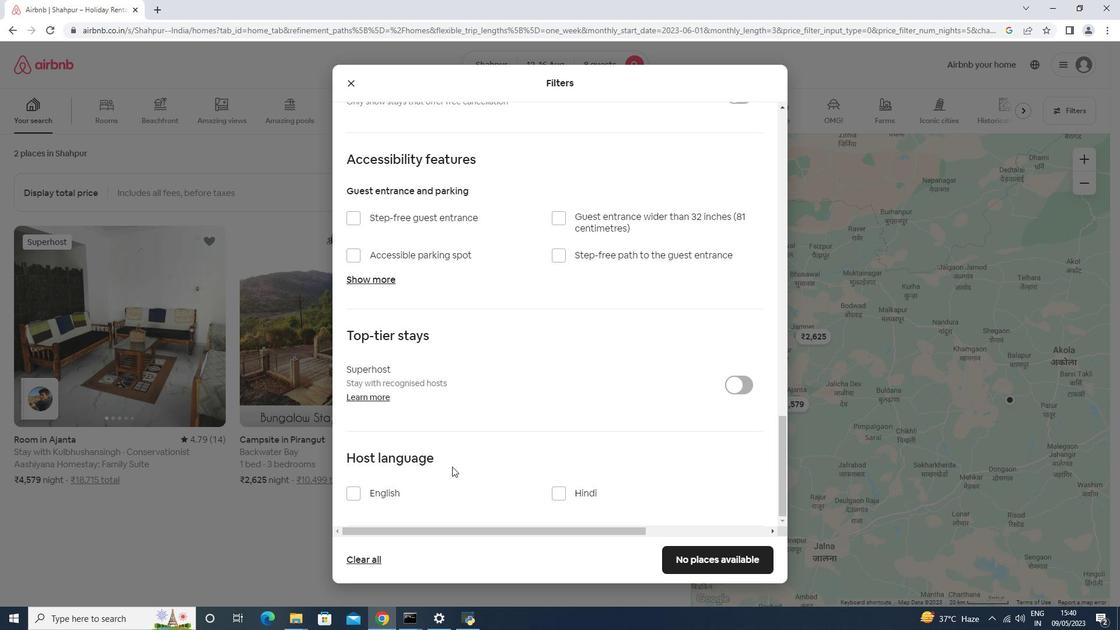 
Action: Mouse pressed left at (360, 491)
Screenshot: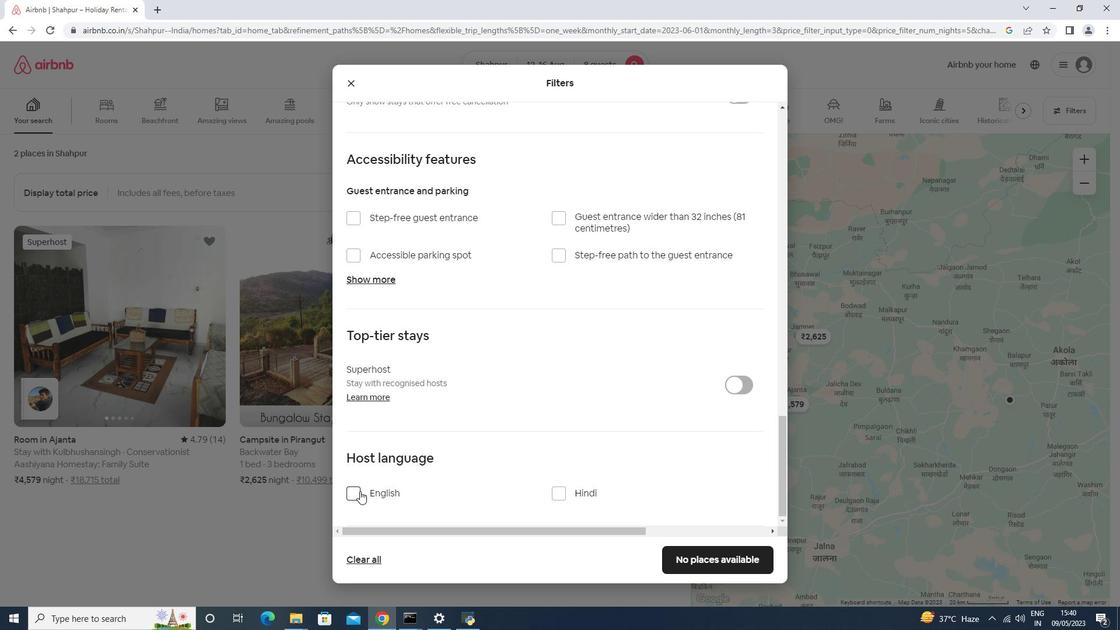 
Action: Mouse moved to (685, 561)
Screenshot: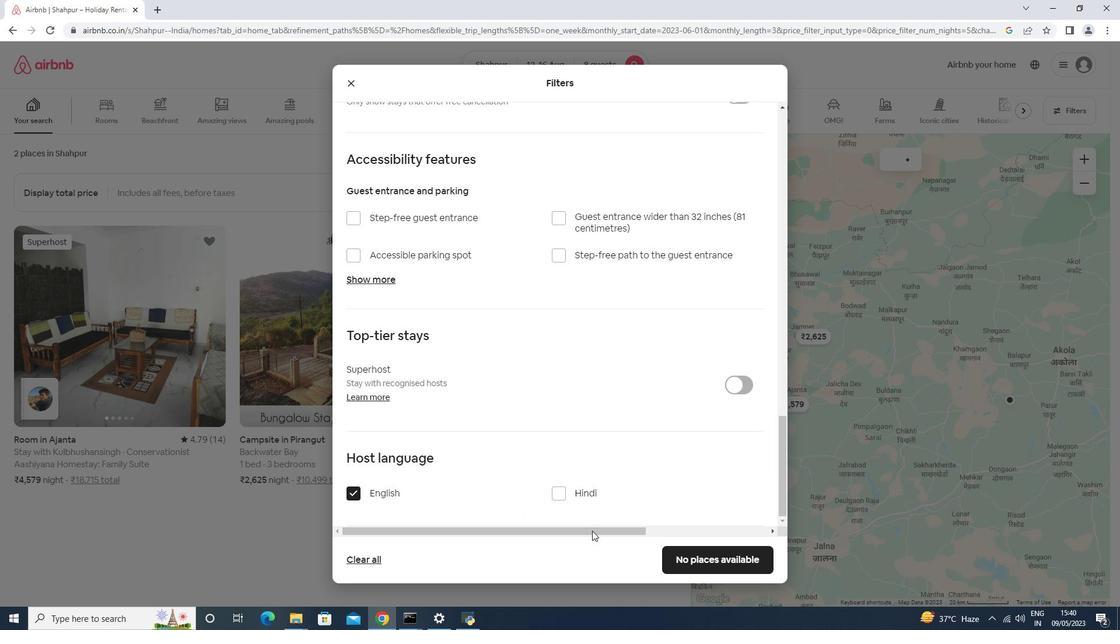 
Action: Mouse pressed left at (685, 561)
Screenshot: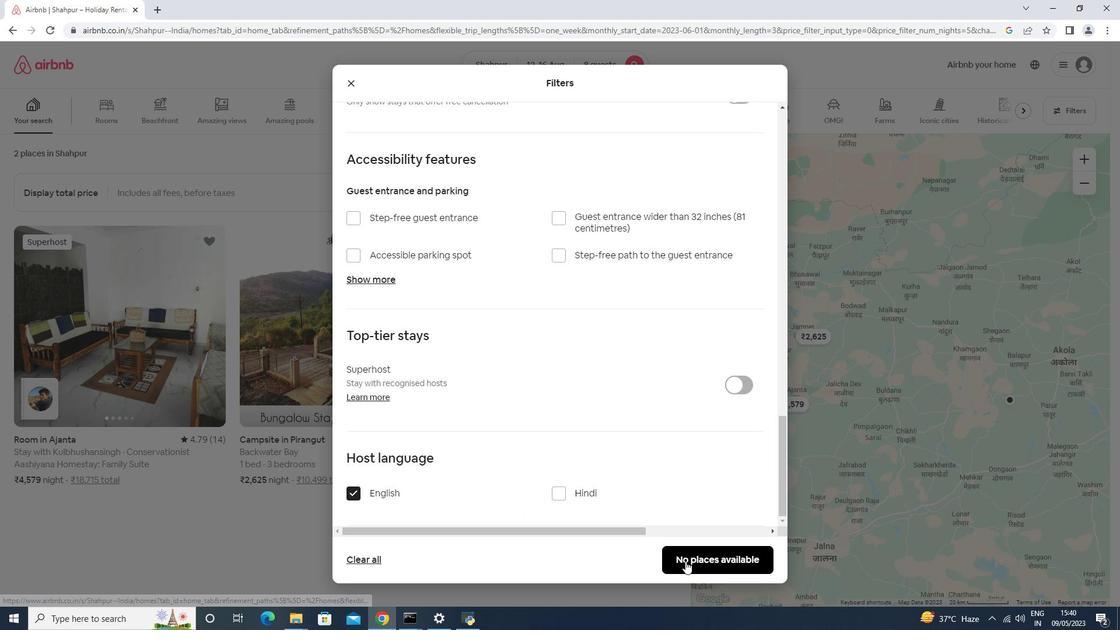 
Action: Mouse moved to (622, 600)
Screenshot: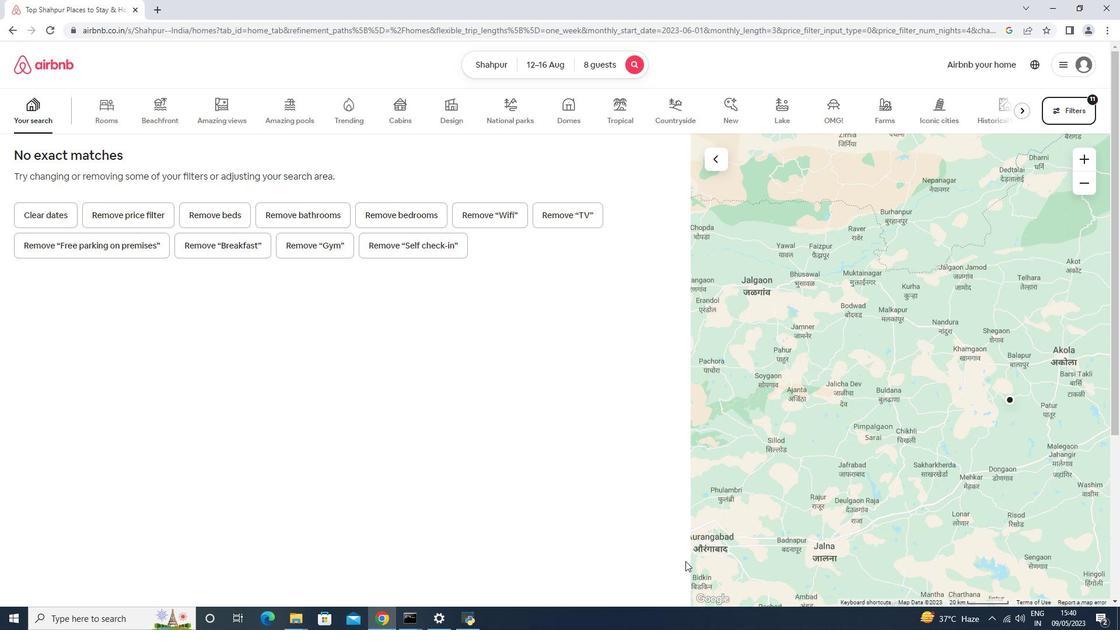
